 Task: Find connections with filter location Mersa Matruh with filter topic #mortgage with filter profile language German with filter current company Zolo with filter school G. Narayanamma Institute Of Technology And Science with filter industry Abrasives and Nonmetallic Minerals Manufacturing with filter service category Product Marketing with filter keywords title Truck Driver
Action: Mouse moved to (479, 61)
Screenshot: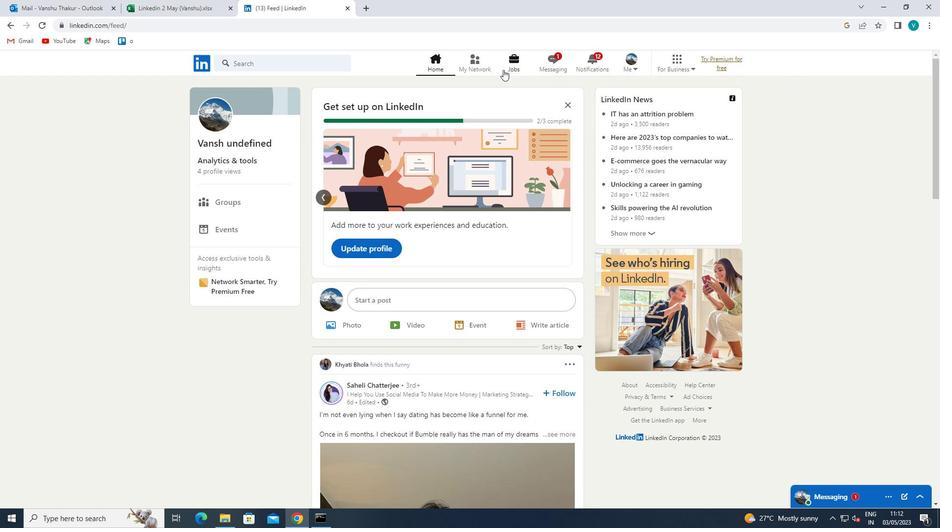 
Action: Mouse pressed left at (479, 61)
Screenshot: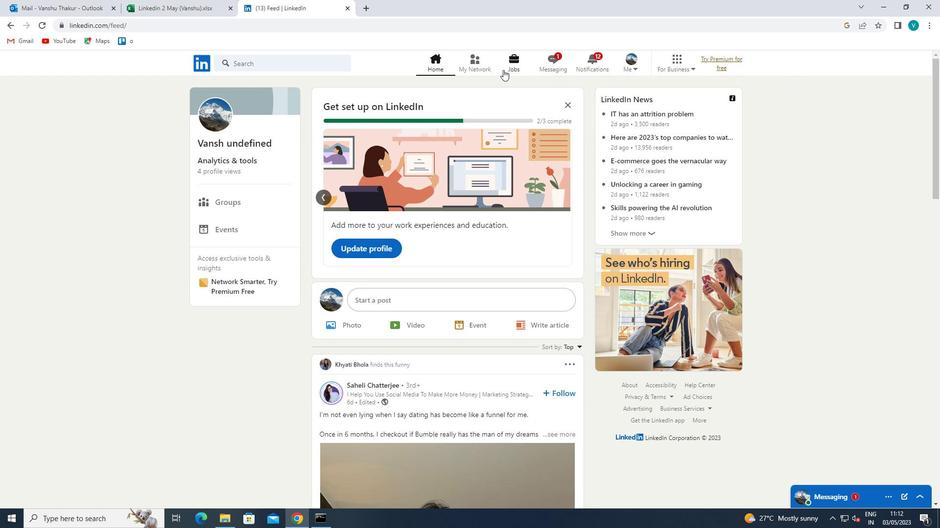 
Action: Mouse moved to (292, 118)
Screenshot: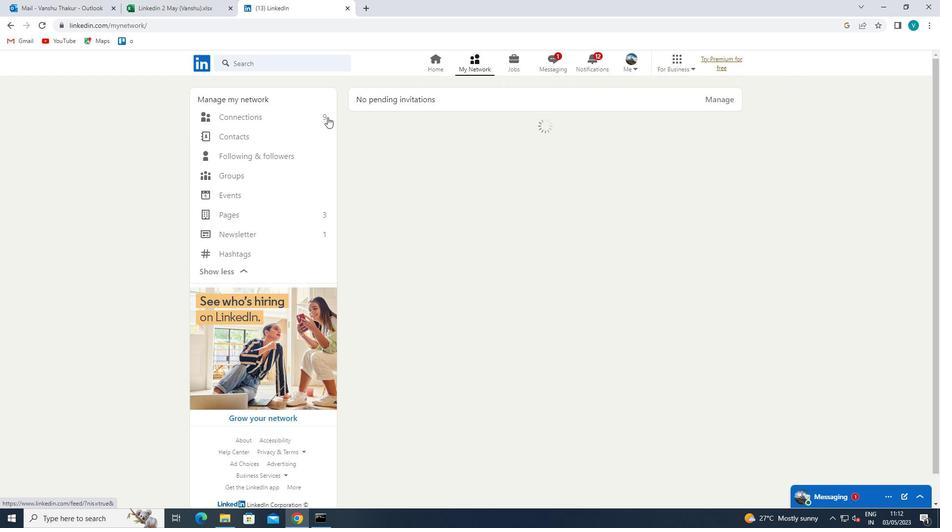 
Action: Mouse pressed left at (292, 118)
Screenshot: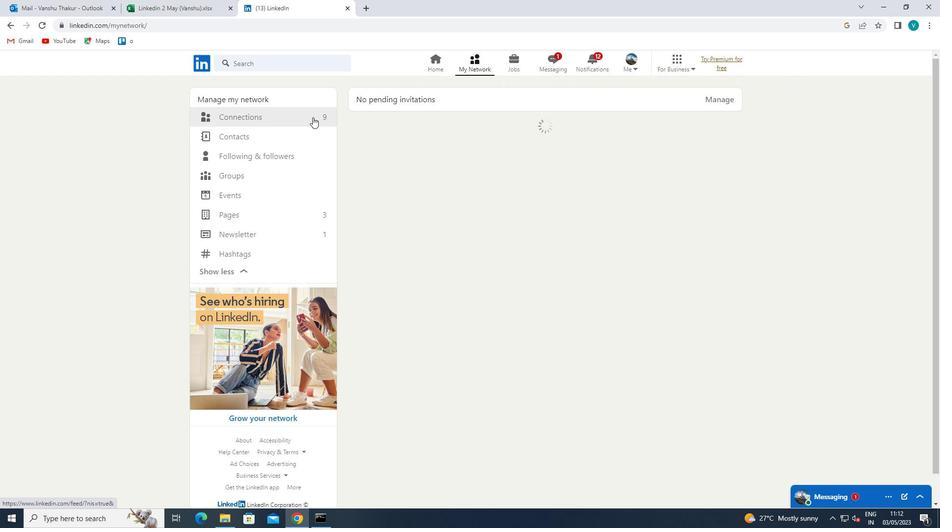 
Action: Mouse moved to (529, 119)
Screenshot: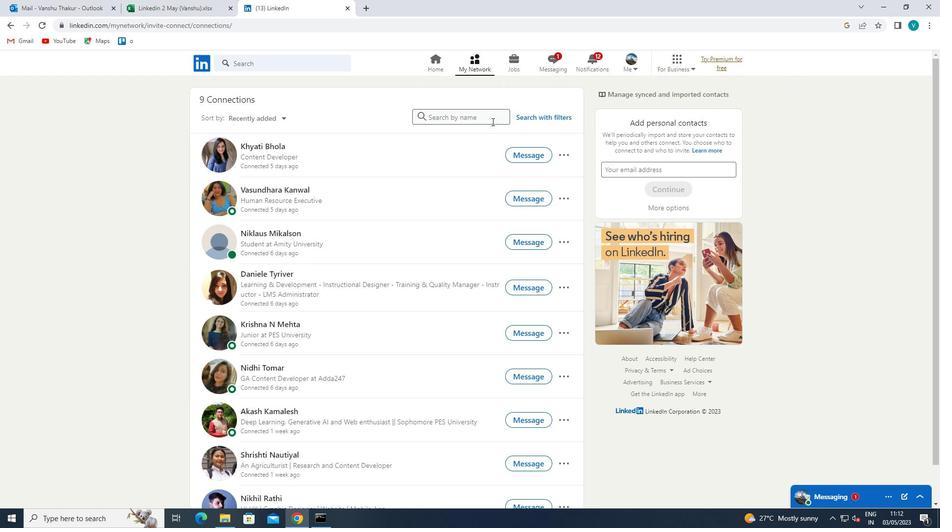 
Action: Mouse pressed left at (529, 119)
Screenshot: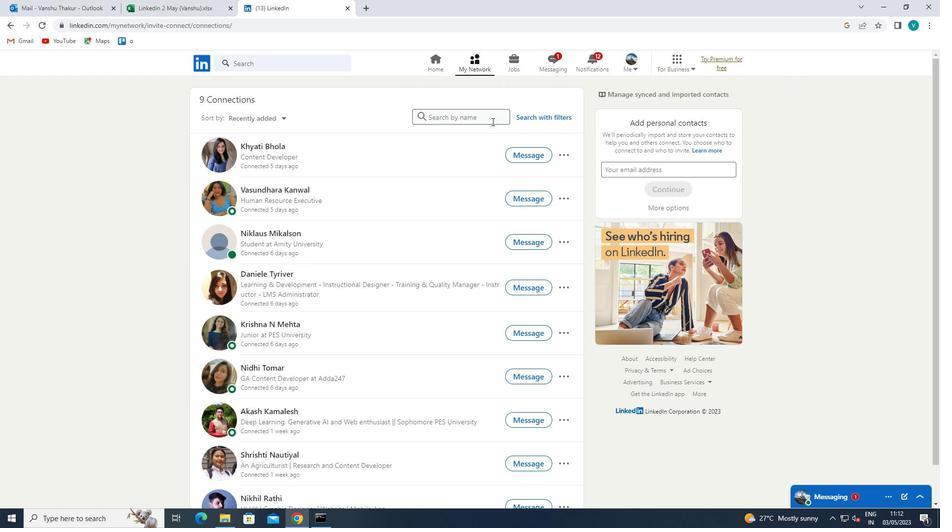 
Action: Mouse moved to (464, 92)
Screenshot: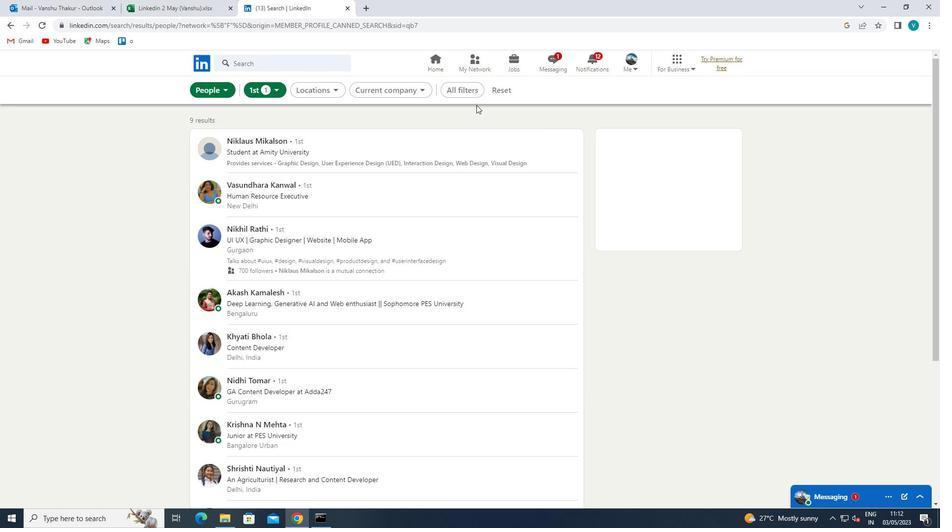 
Action: Mouse pressed left at (464, 92)
Screenshot: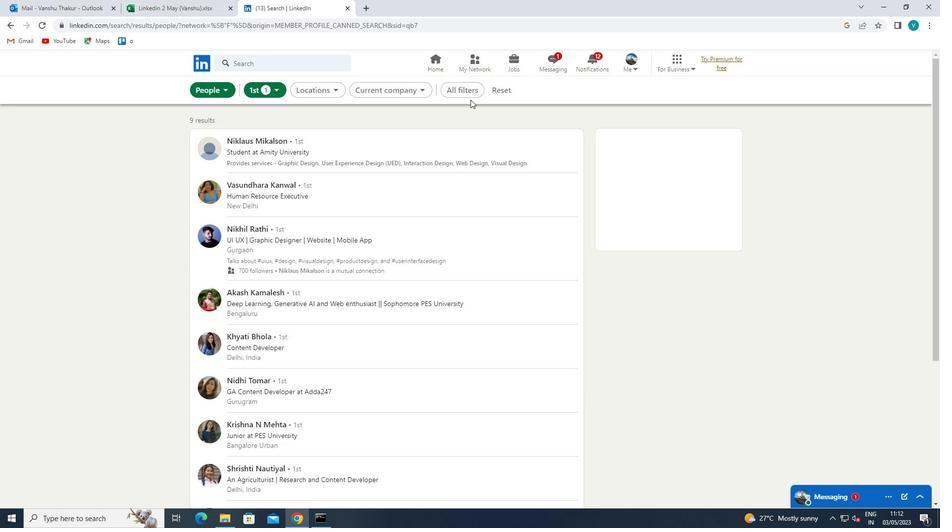 
Action: Mouse moved to (815, 262)
Screenshot: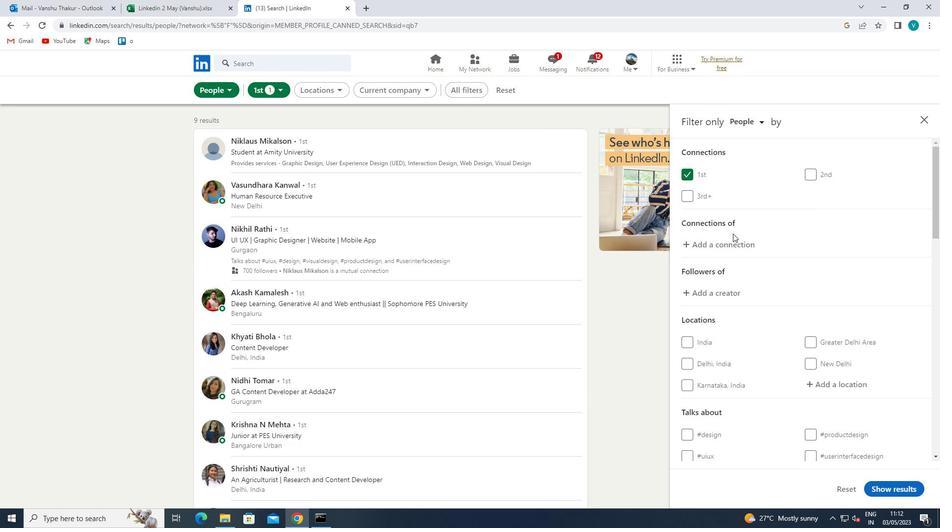 
Action: Mouse scrolled (815, 262) with delta (0, 0)
Screenshot: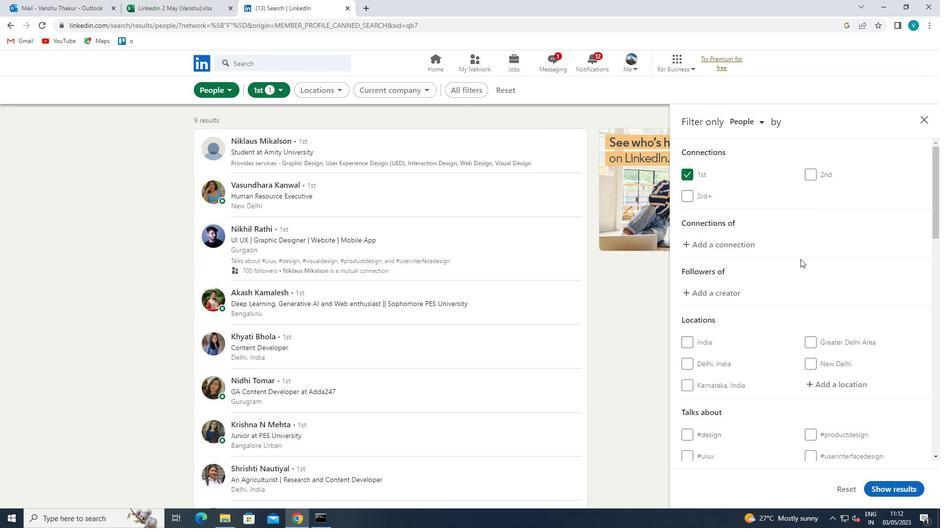 
Action: Mouse scrolled (815, 262) with delta (0, 0)
Screenshot: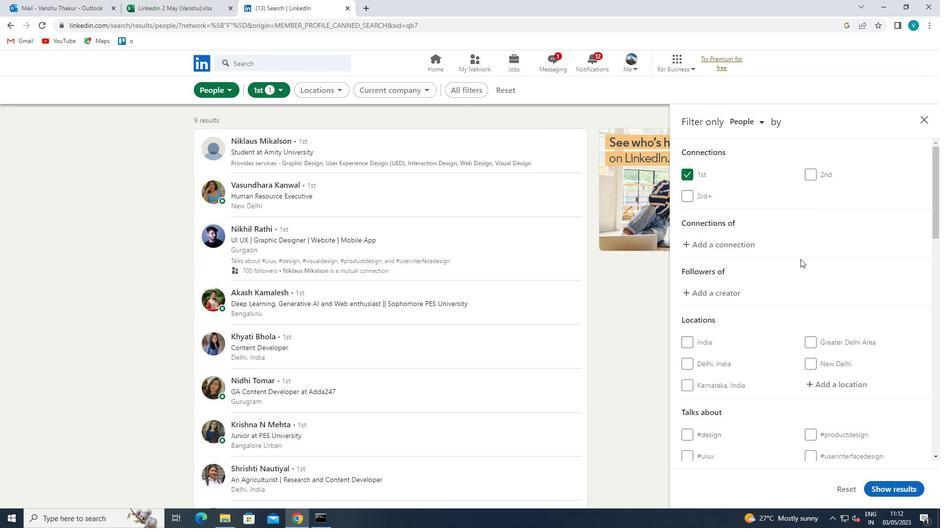 
Action: Mouse moved to (845, 290)
Screenshot: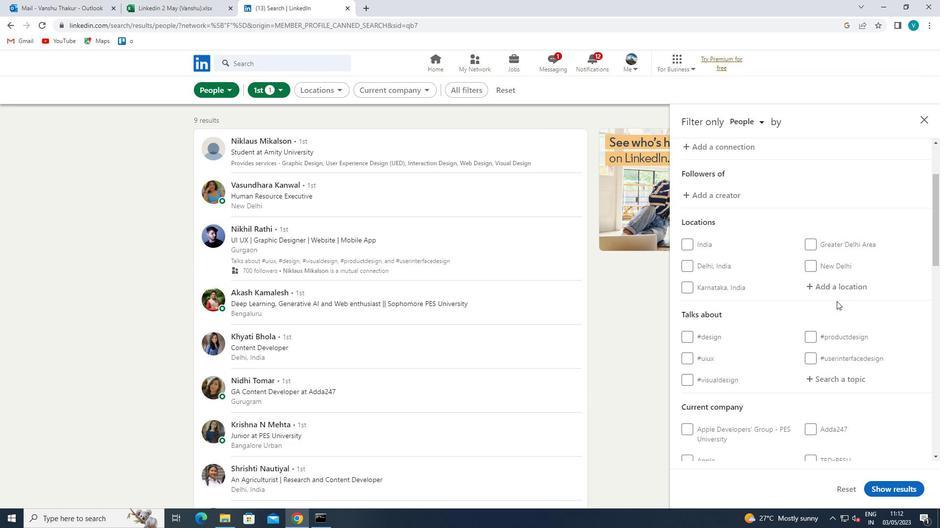 
Action: Mouse pressed left at (845, 290)
Screenshot: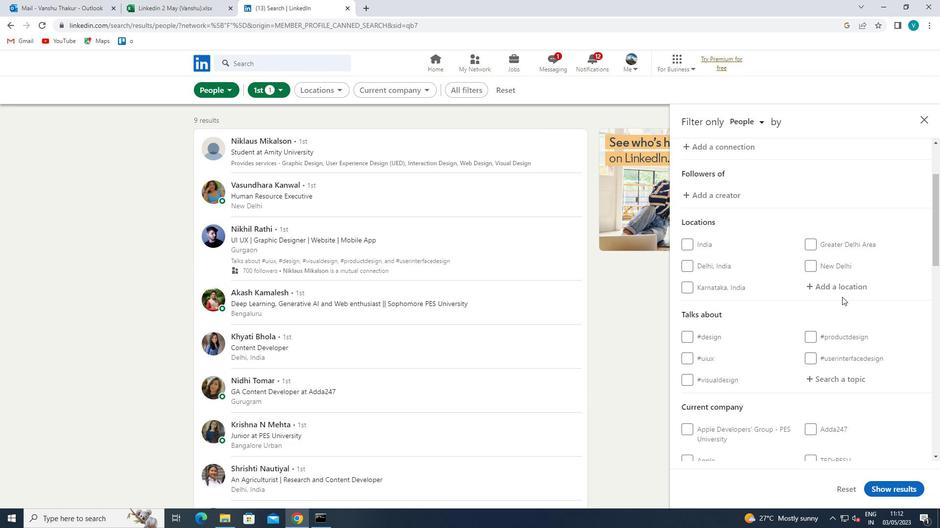 
Action: Mouse moved to (631, 170)
Screenshot: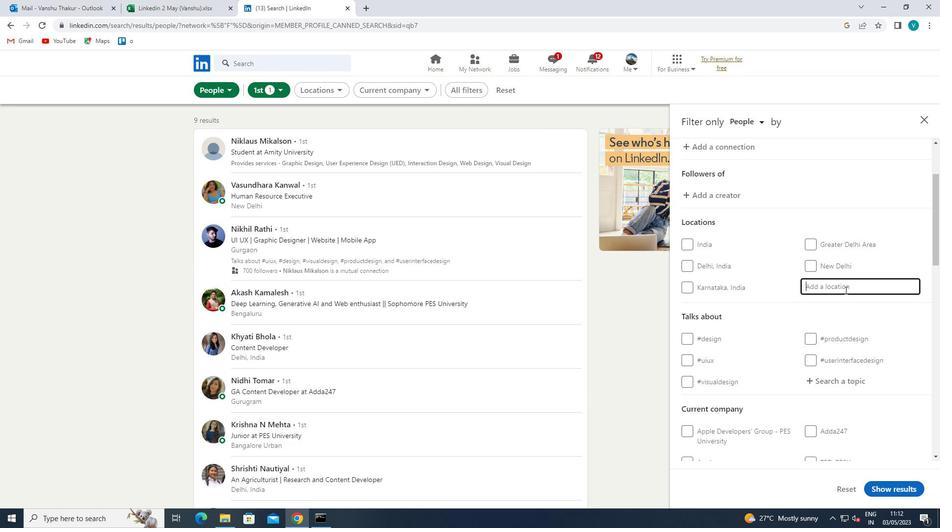 
Action: Key pressed <Key.shift>MERSA<Key.space>
Screenshot: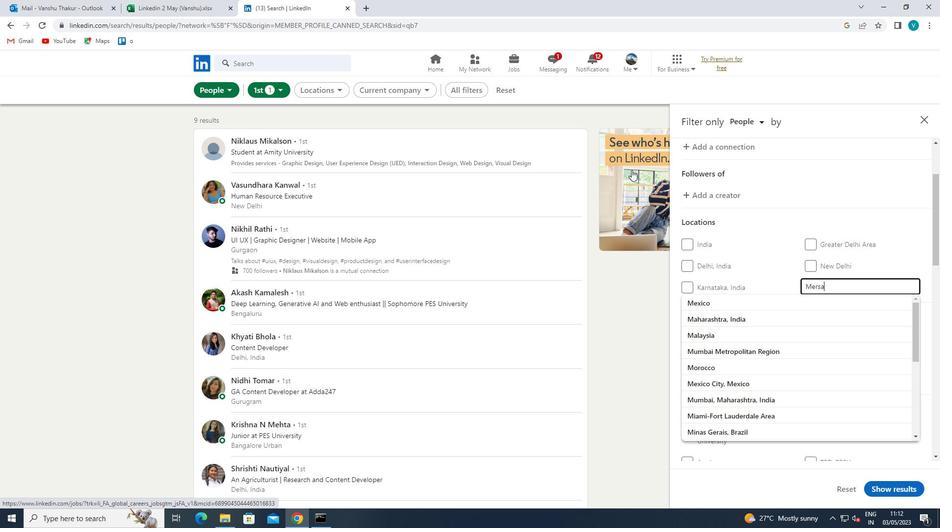 
Action: Mouse moved to (791, 300)
Screenshot: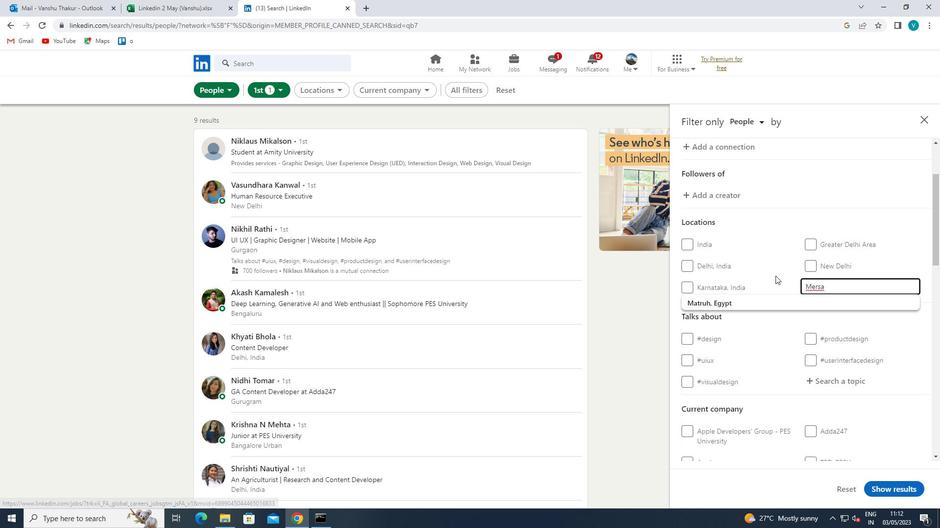 
Action: Mouse pressed left at (791, 300)
Screenshot: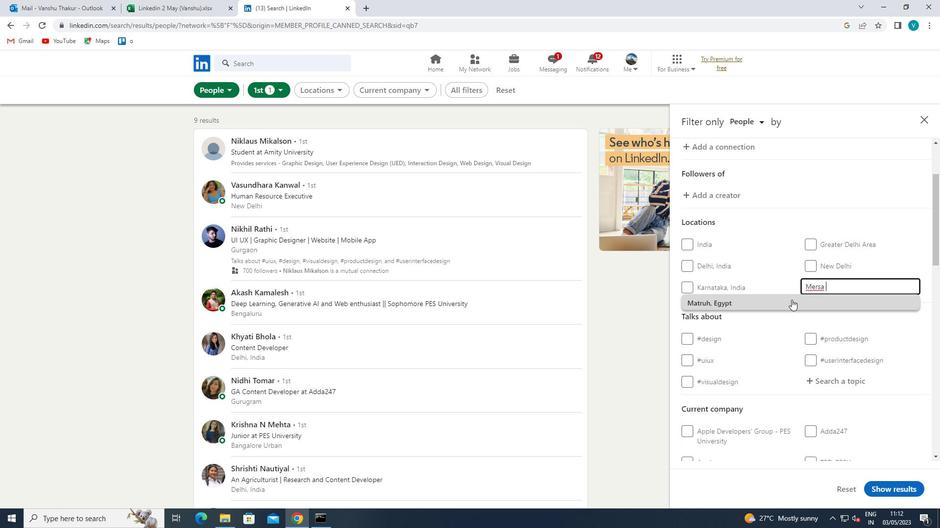 
Action: Mouse moved to (802, 301)
Screenshot: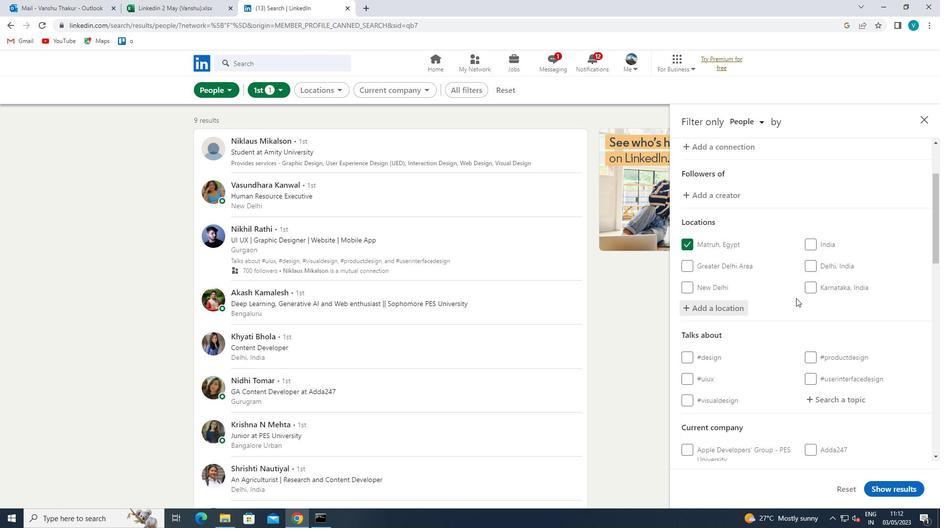 
Action: Mouse scrolled (802, 301) with delta (0, 0)
Screenshot: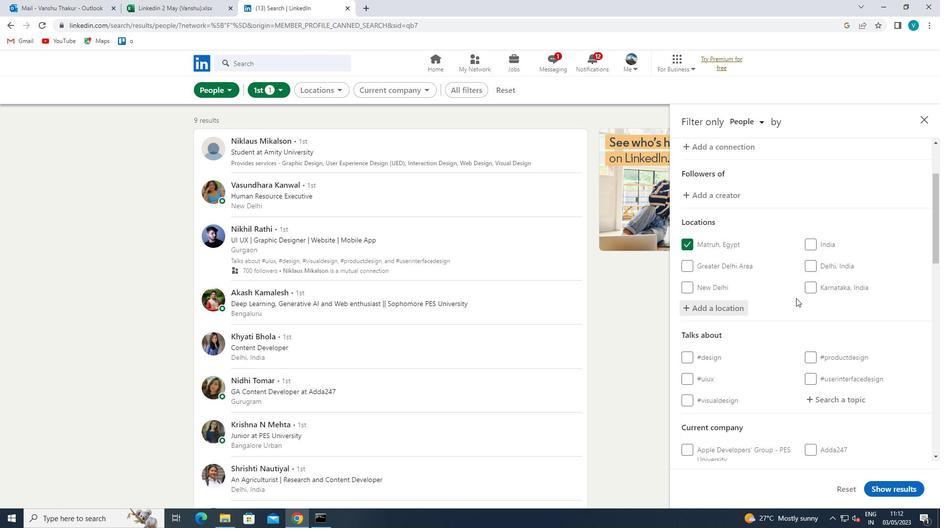
Action: Mouse moved to (811, 307)
Screenshot: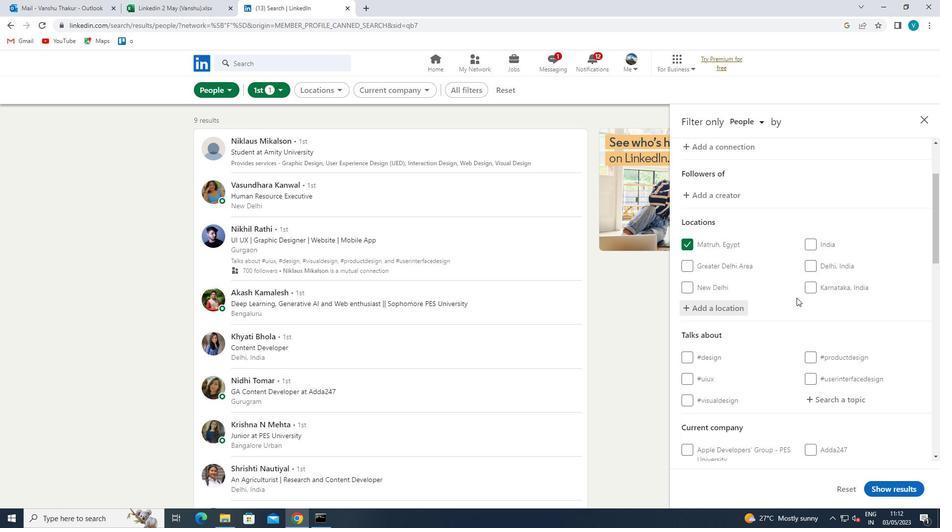 
Action: Mouse scrolled (811, 307) with delta (0, 0)
Screenshot: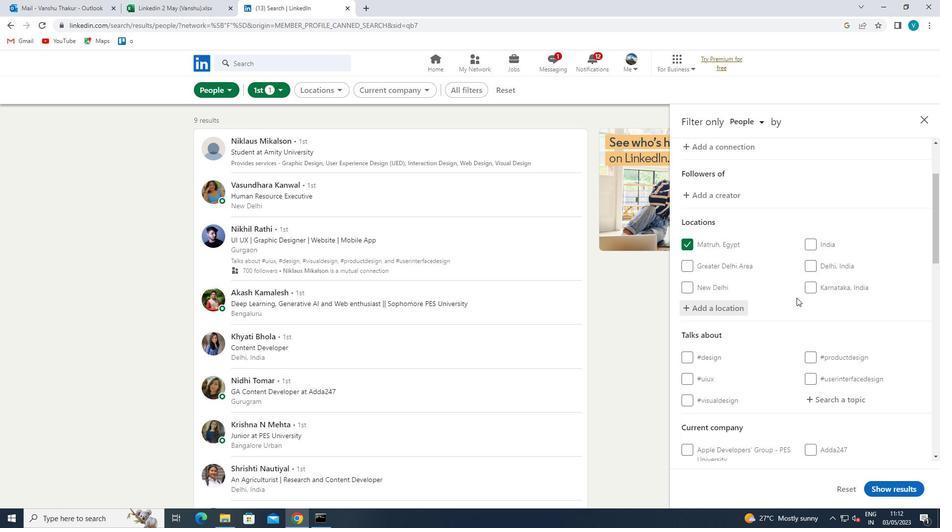 
Action: Mouse moved to (838, 306)
Screenshot: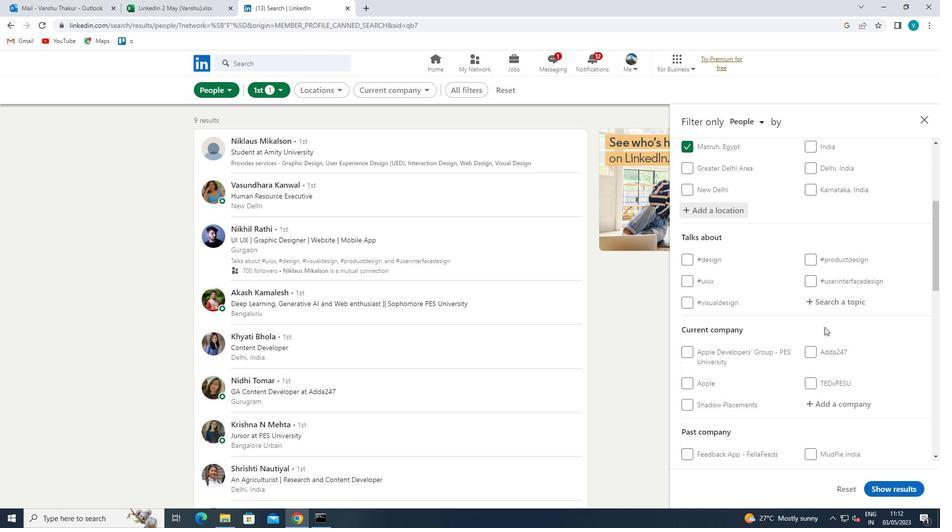 
Action: Mouse pressed left at (838, 306)
Screenshot: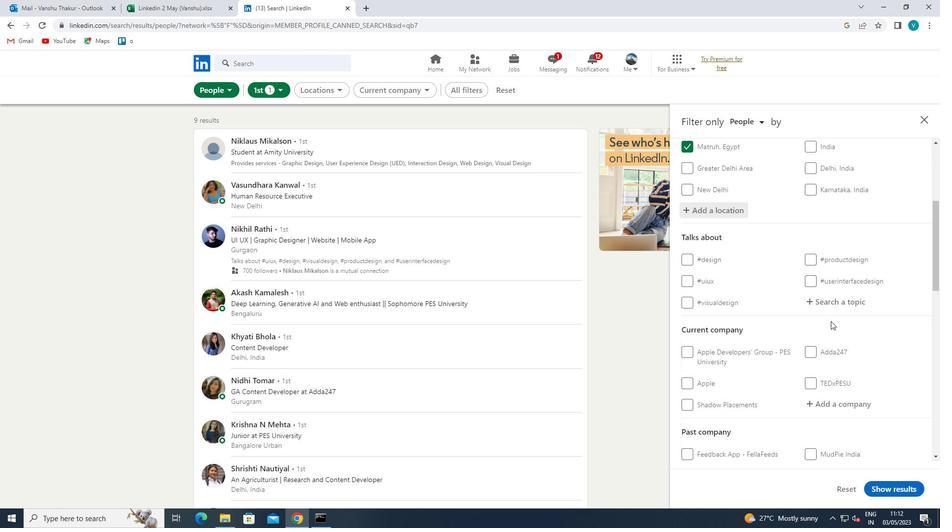 
Action: Mouse moved to (682, 217)
Screenshot: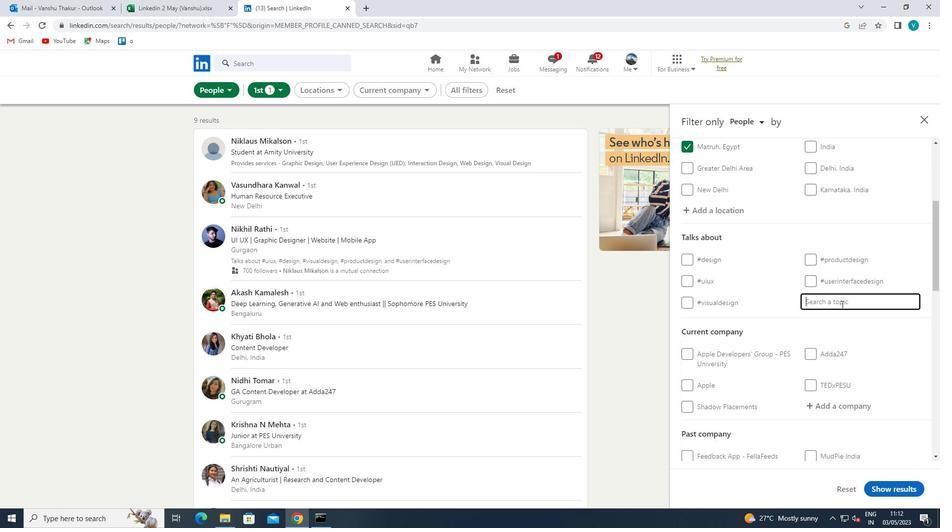 
Action: Key pressed MORTGAGE
Screenshot: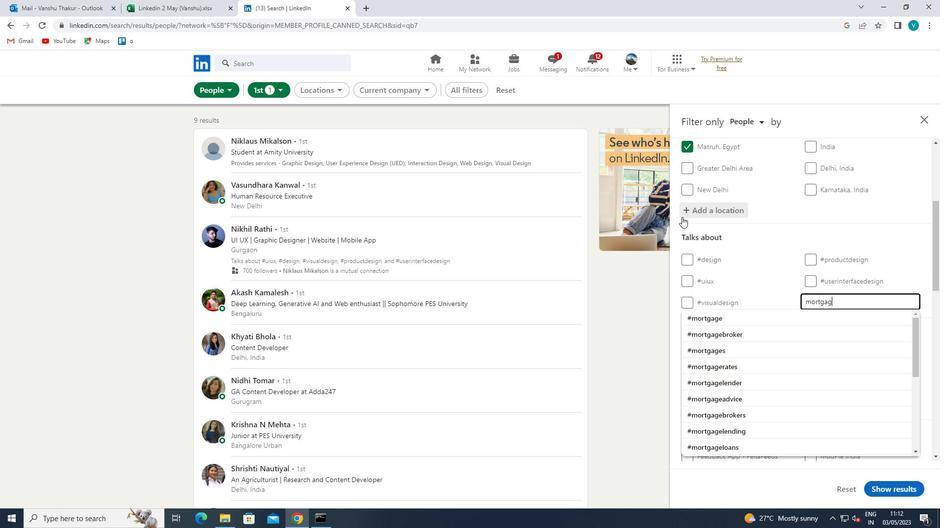 
Action: Mouse moved to (768, 318)
Screenshot: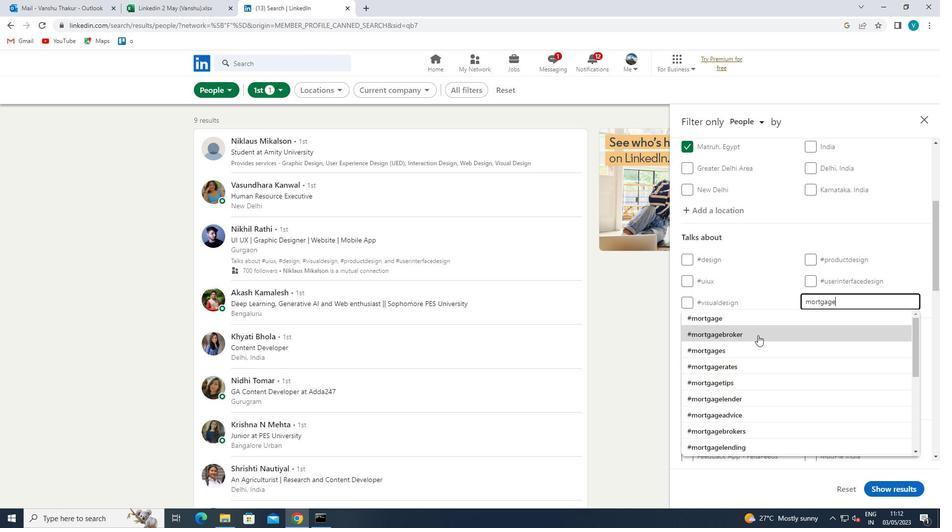 
Action: Mouse pressed left at (768, 318)
Screenshot: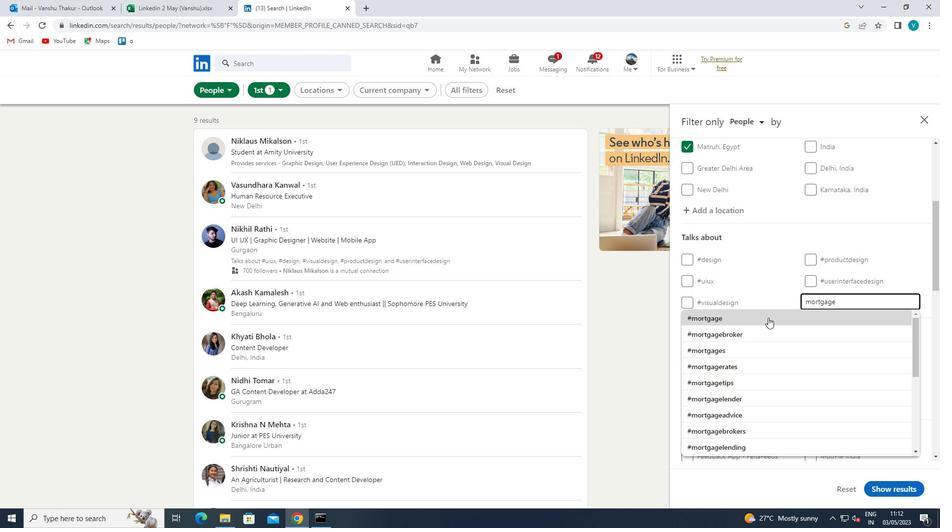 
Action: Mouse moved to (813, 331)
Screenshot: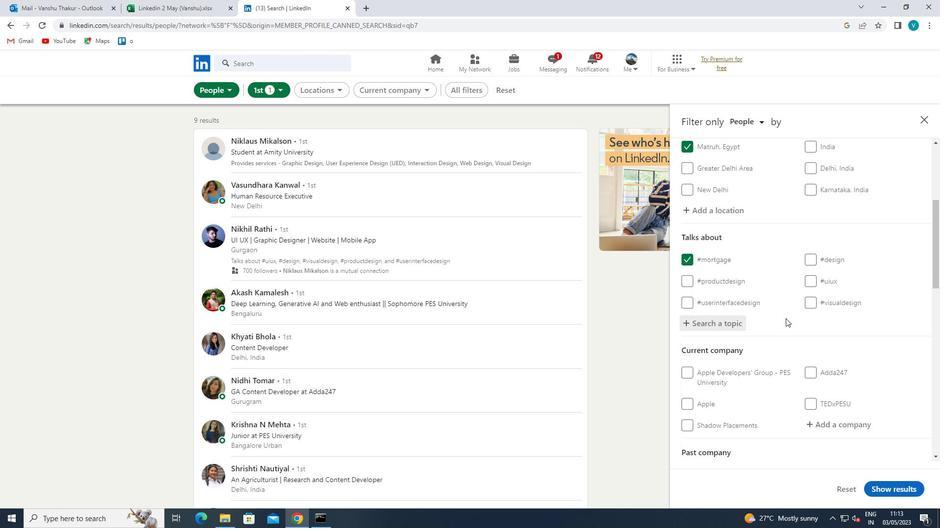 
Action: Mouse scrolled (813, 330) with delta (0, 0)
Screenshot: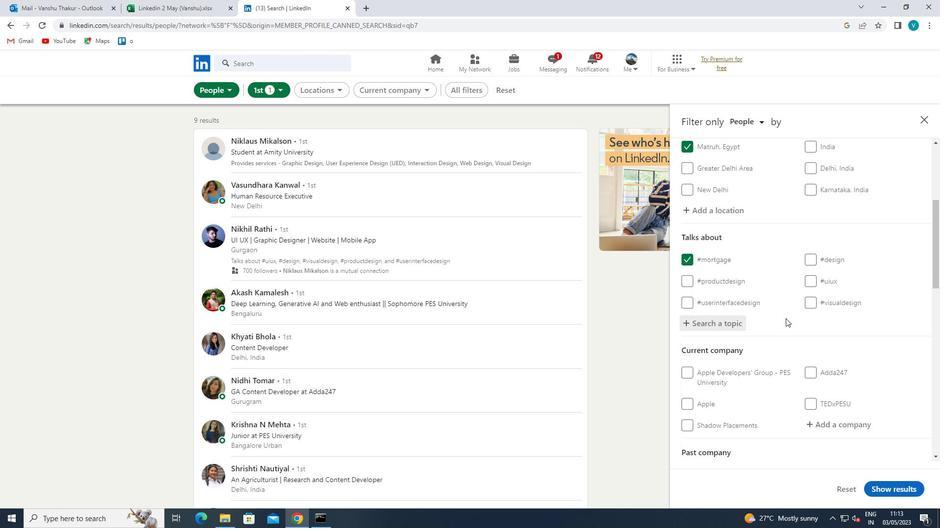 
Action: Mouse moved to (818, 332)
Screenshot: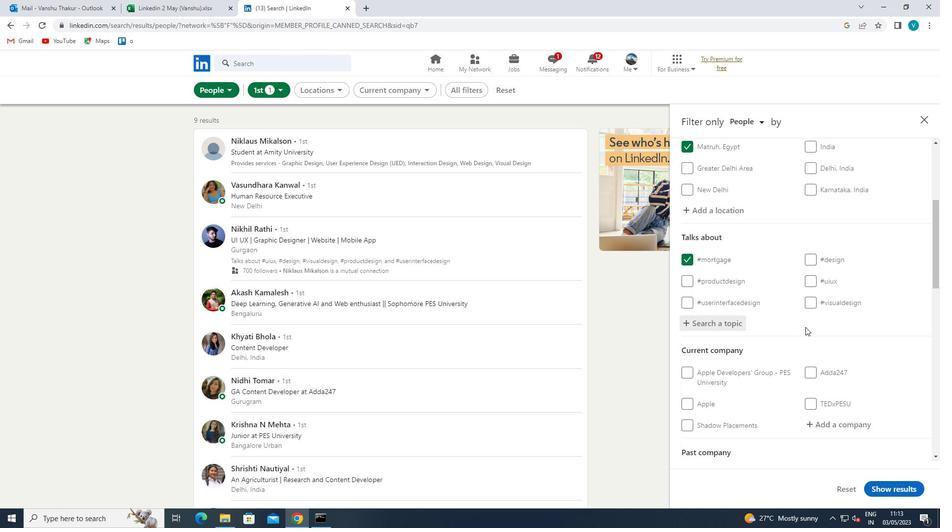
Action: Mouse scrolled (818, 331) with delta (0, 0)
Screenshot: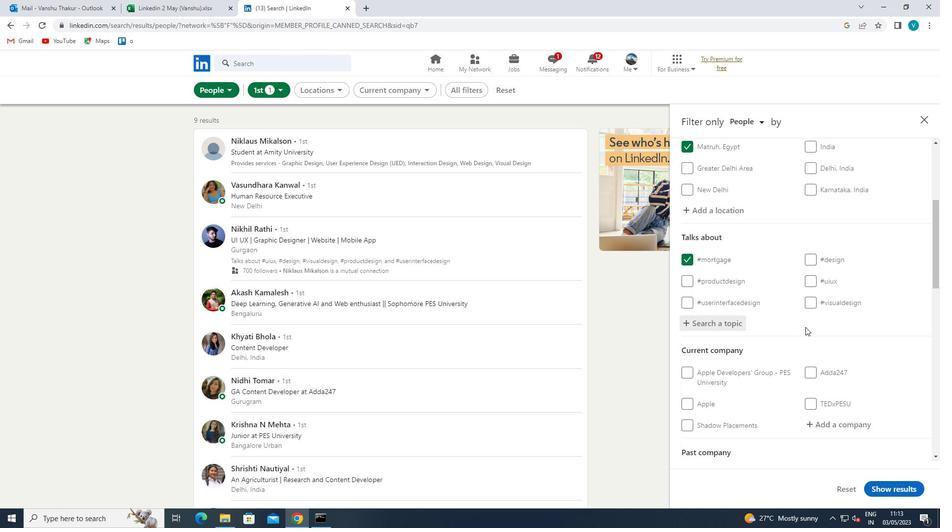 
Action: Mouse moved to (818, 332)
Screenshot: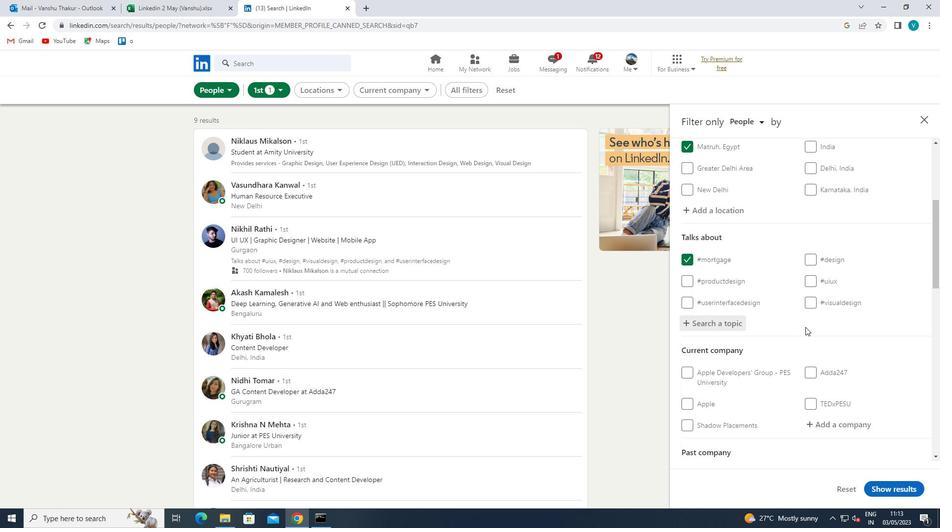
Action: Mouse scrolled (818, 331) with delta (0, 0)
Screenshot: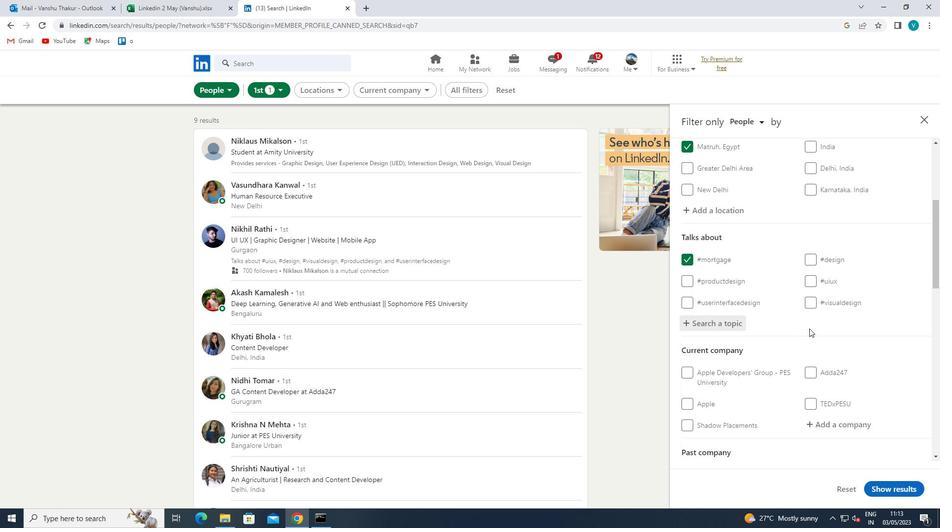 
Action: Mouse moved to (848, 280)
Screenshot: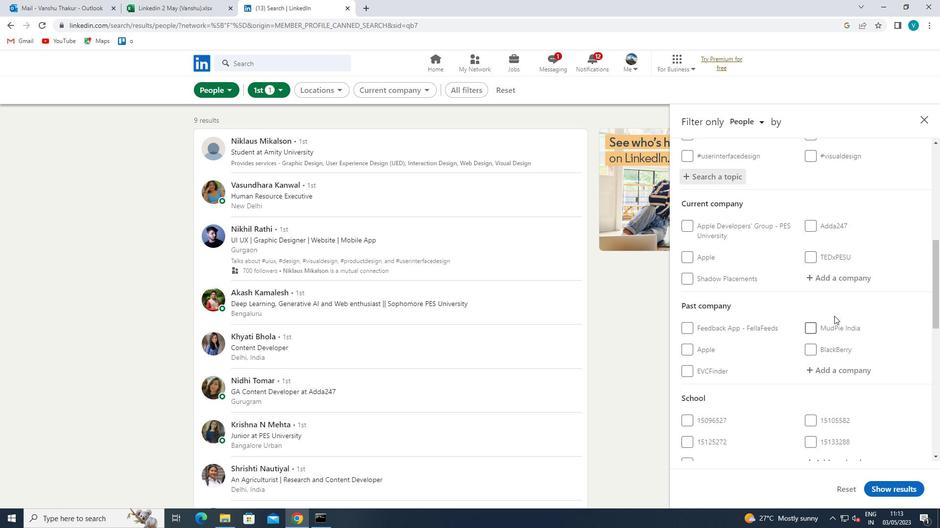 
Action: Mouse pressed left at (848, 280)
Screenshot: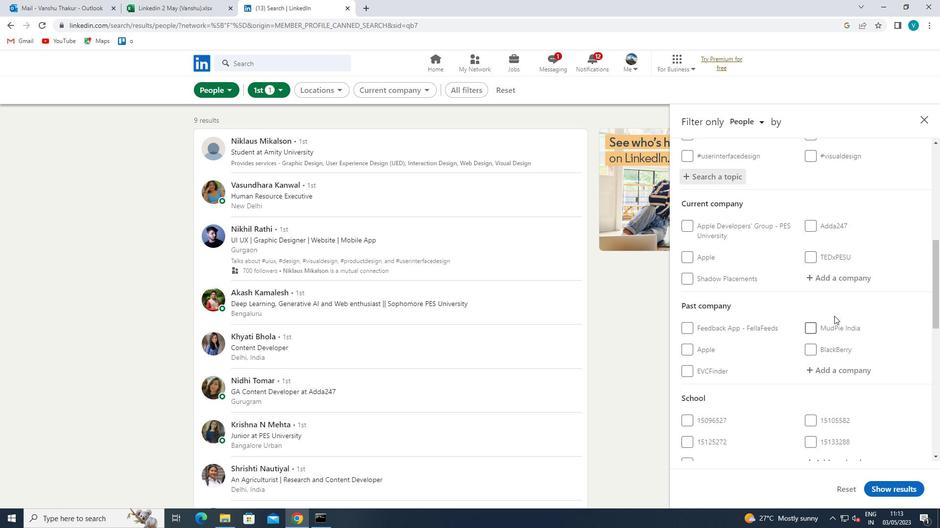 
Action: Mouse moved to (733, 222)
Screenshot: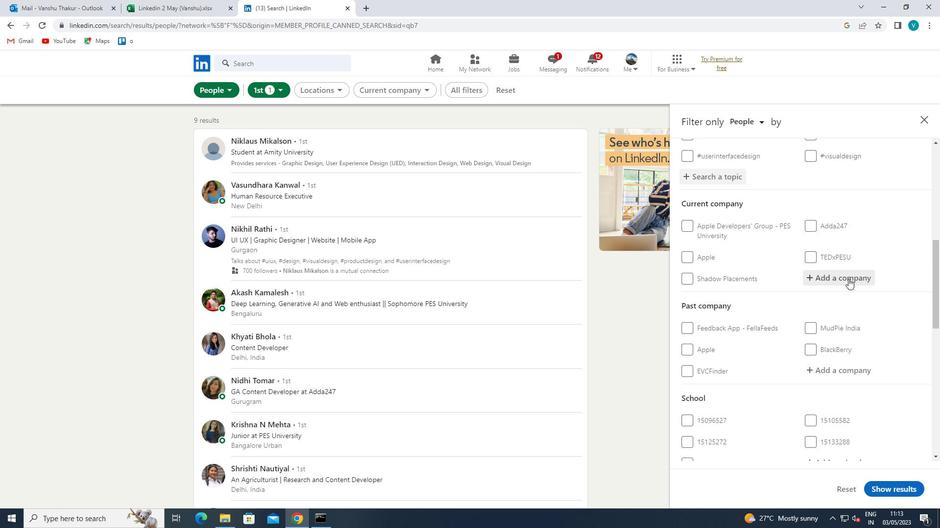 
Action: Key pressed <Key.shift>ZOLO<Key.space>
Screenshot: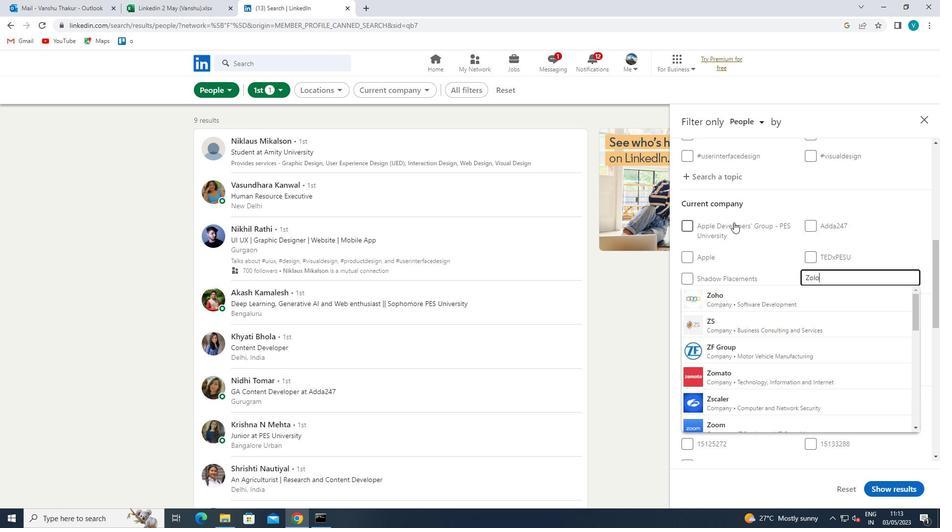
Action: Mouse moved to (757, 294)
Screenshot: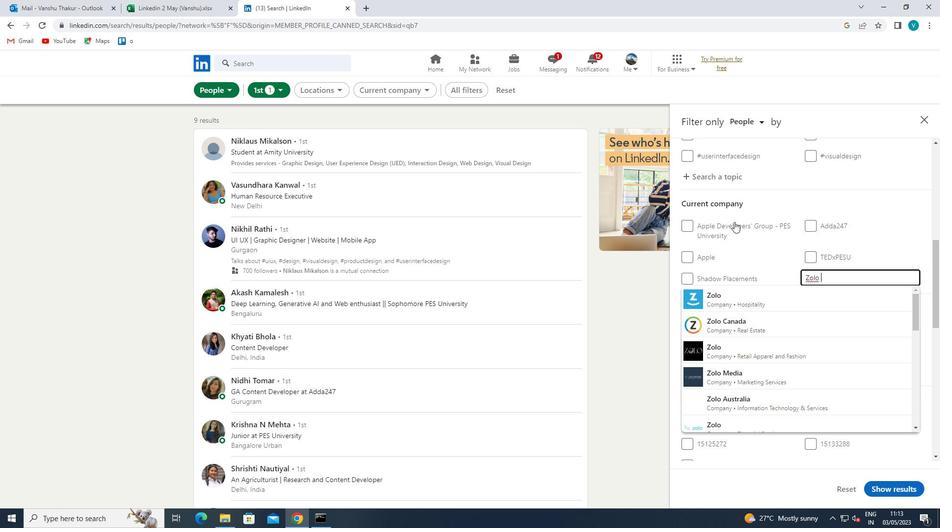 
Action: Mouse pressed left at (757, 294)
Screenshot: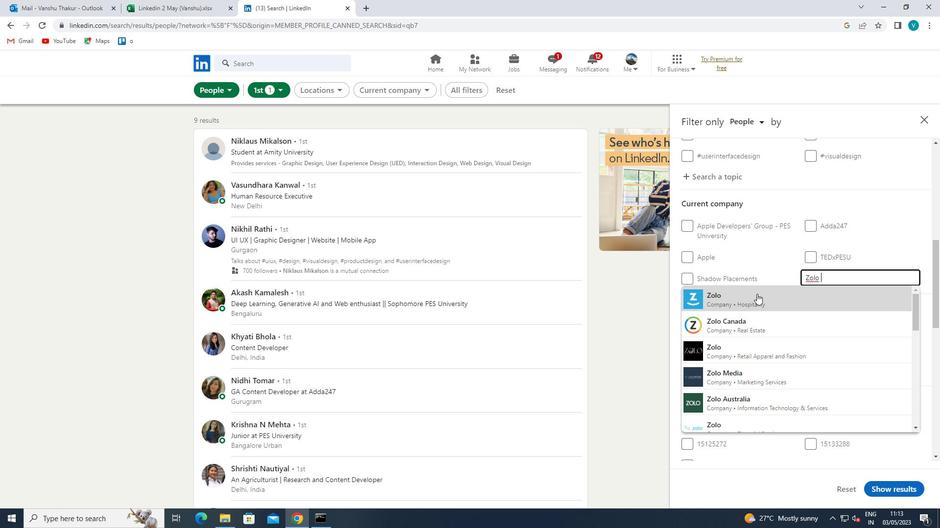 
Action: Mouse scrolled (757, 293) with delta (0, 0)
Screenshot: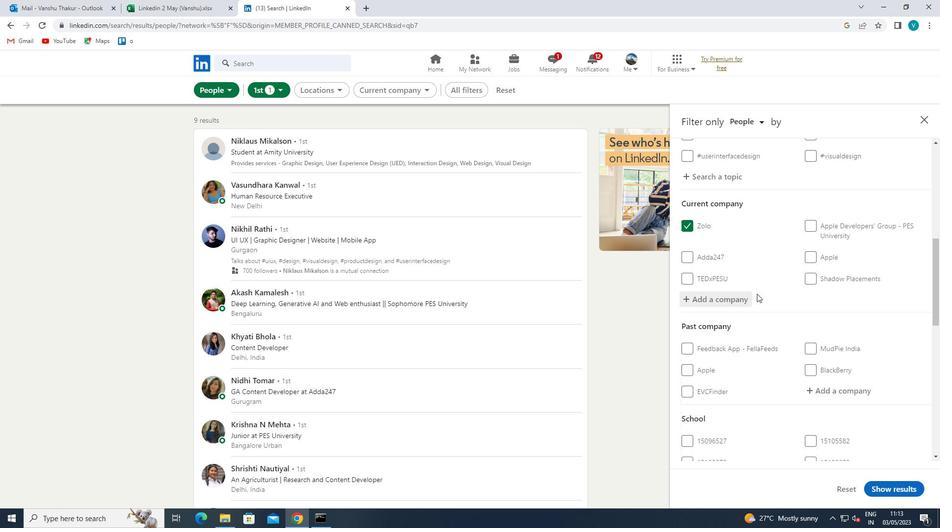 
Action: Mouse scrolled (757, 293) with delta (0, 0)
Screenshot: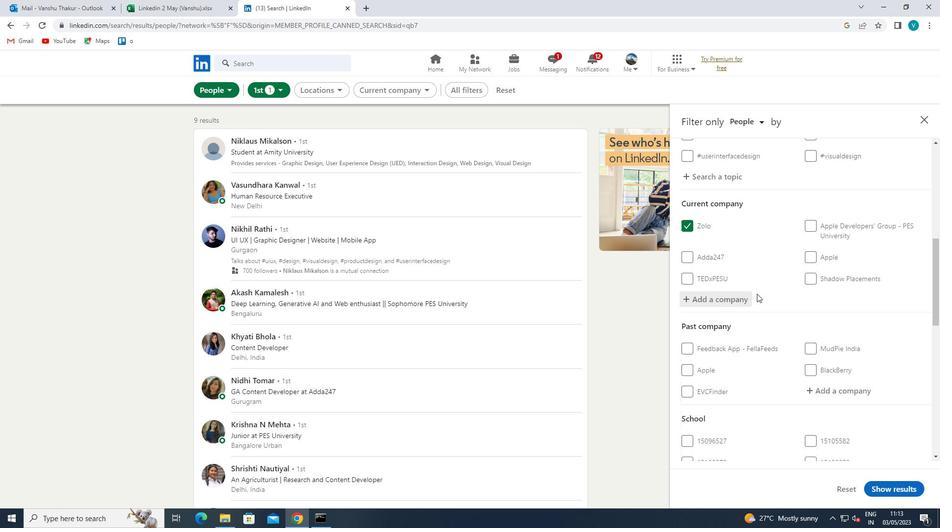 
Action: Mouse scrolled (757, 293) with delta (0, 0)
Screenshot: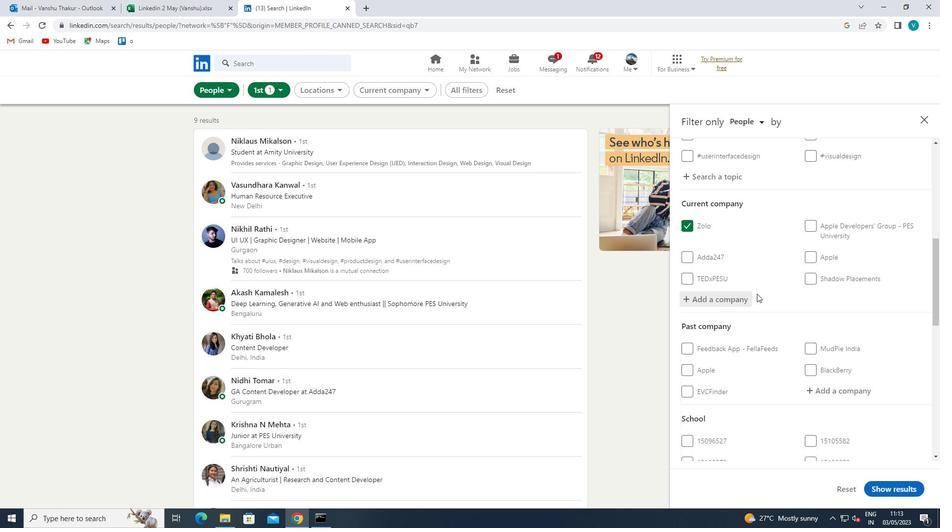 
Action: Mouse scrolled (757, 293) with delta (0, 0)
Screenshot: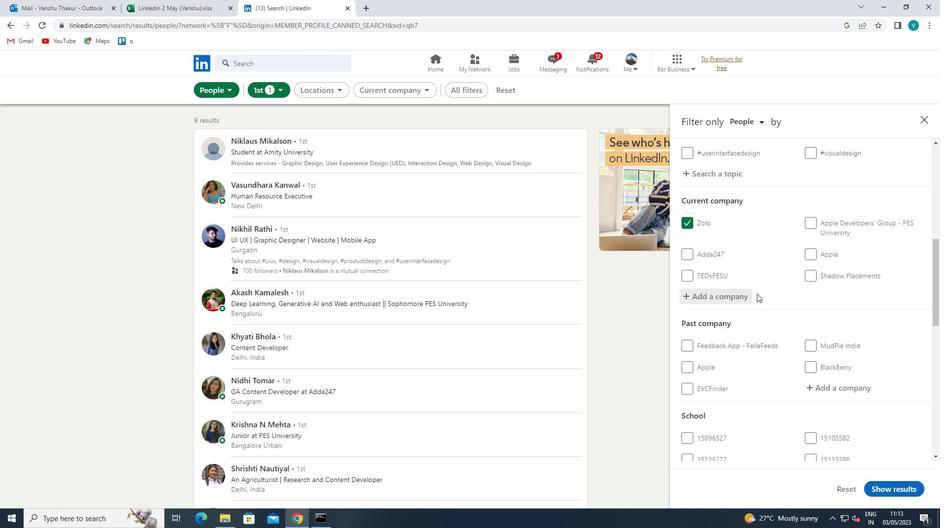 
Action: Mouse moved to (838, 291)
Screenshot: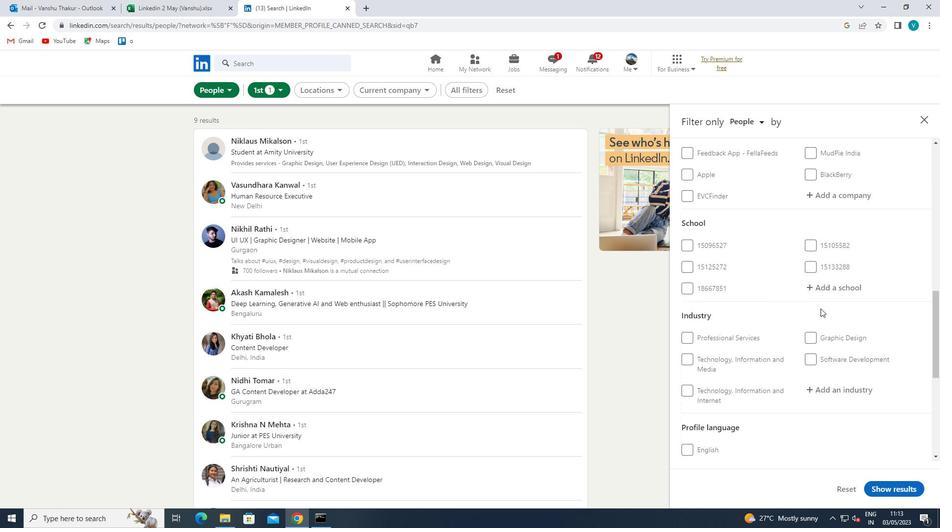
Action: Mouse pressed left at (838, 291)
Screenshot: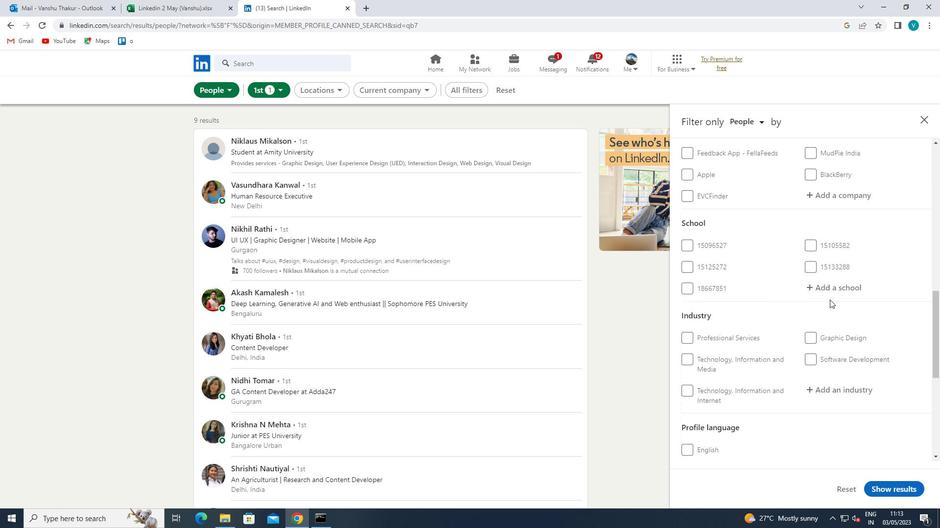 
Action: Mouse moved to (790, 312)
Screenshot: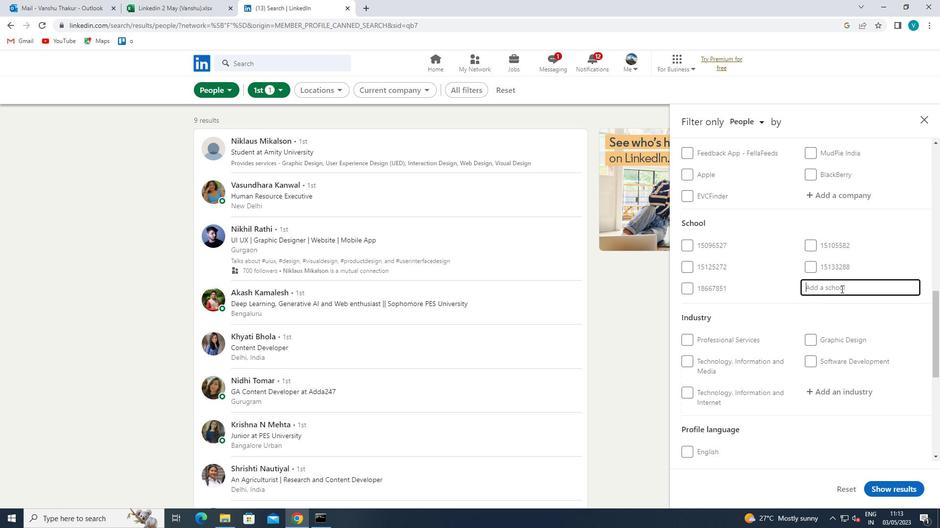 
Action: Key pressed <Key.shift>G.<Key.space><Key.shift>NARYANAMMA<Key.space>
Screenshot: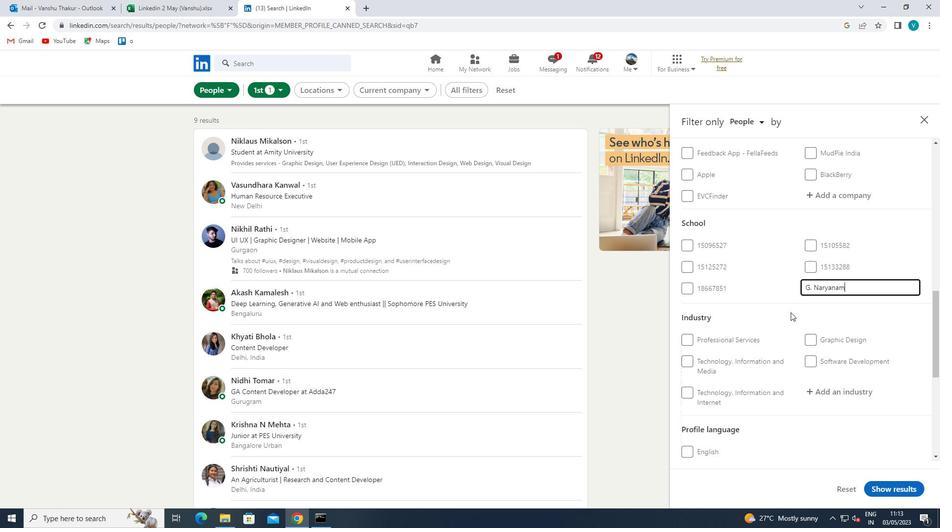 
Action: Mouse moved to (789, 313)
Screenshot: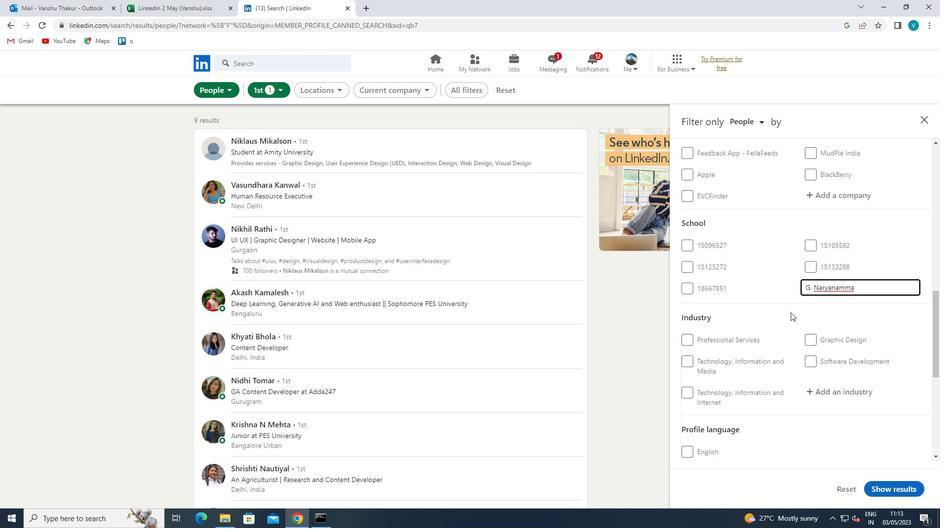 
Action: Key pressed <Key.shift>INSTITUTE<Key.space><Key.shift>OF<Key.space><Key.shift>TECHNOLOGY<Key.space><Key.shift>AND<Key.space><Key.shift>SCIEB<Key.backspace>NCE<Key.space>
Screenshot: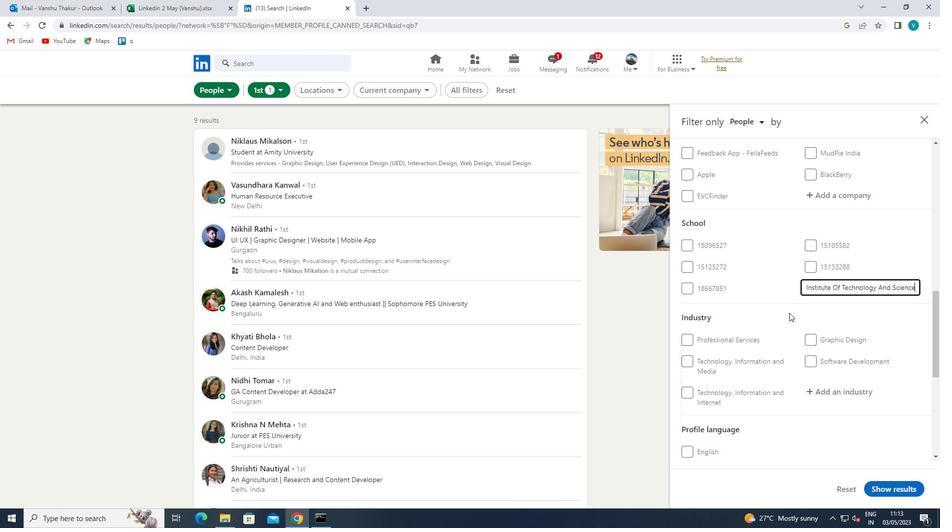 
Action: Mouse pressed left at (789, 313)
Screenshot: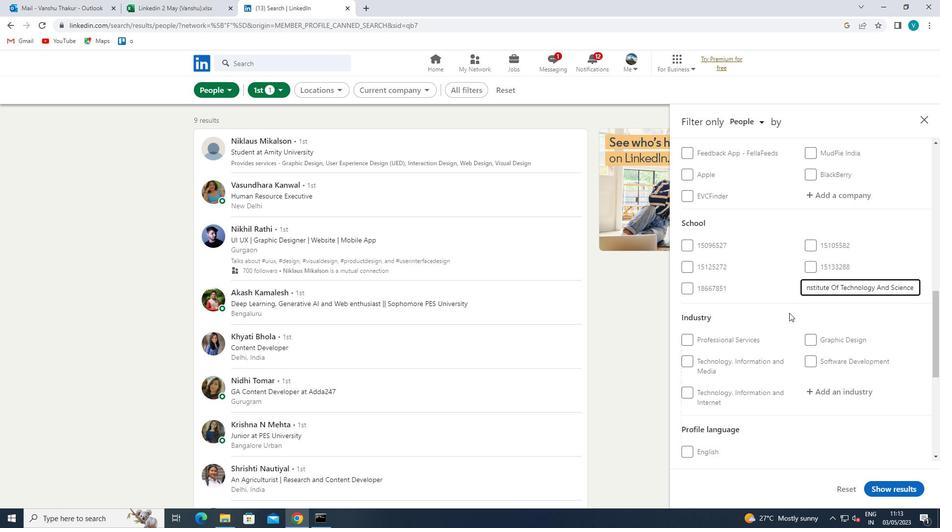 
Action: Mouse moved to (782, 290)
Screenshot: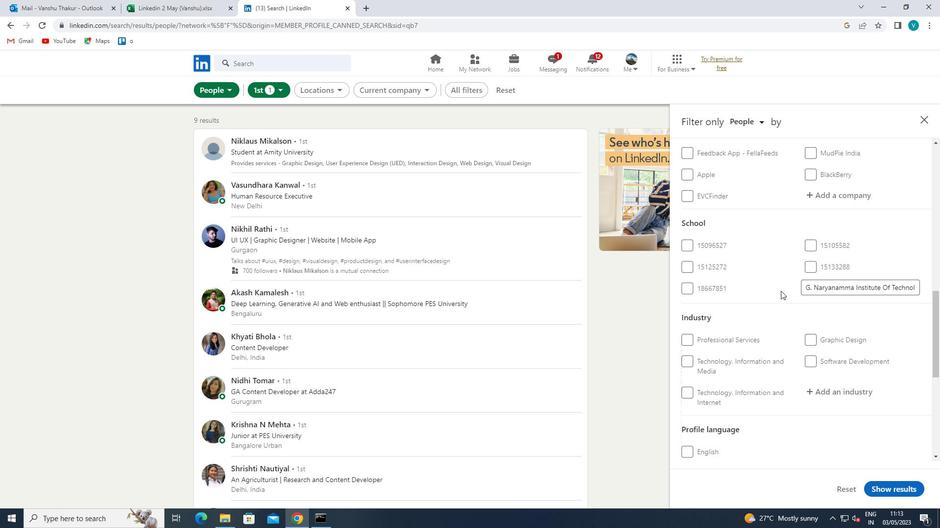 
Action: Mouse scrolled (782, 289) with delta (0, 0)
Screenshot: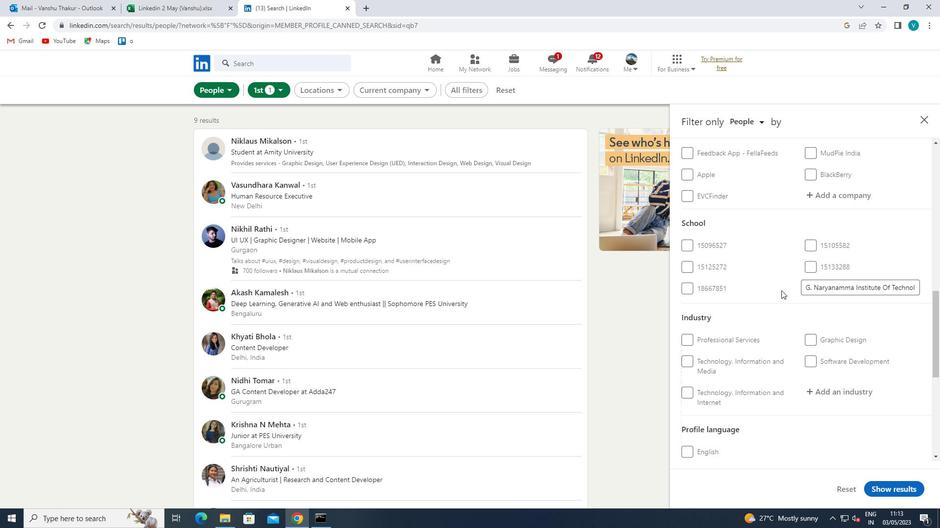 
Action: Mouse scrolled (782, 289) with delta (0, 0)
Screenshot: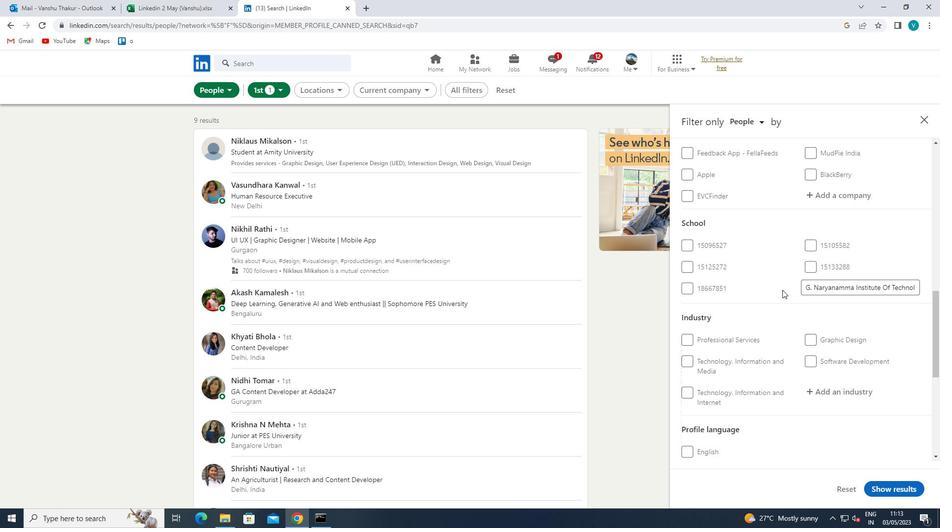 
Action: Mouse scrolled (782, 289) with delta (0, 0)
Screenshot: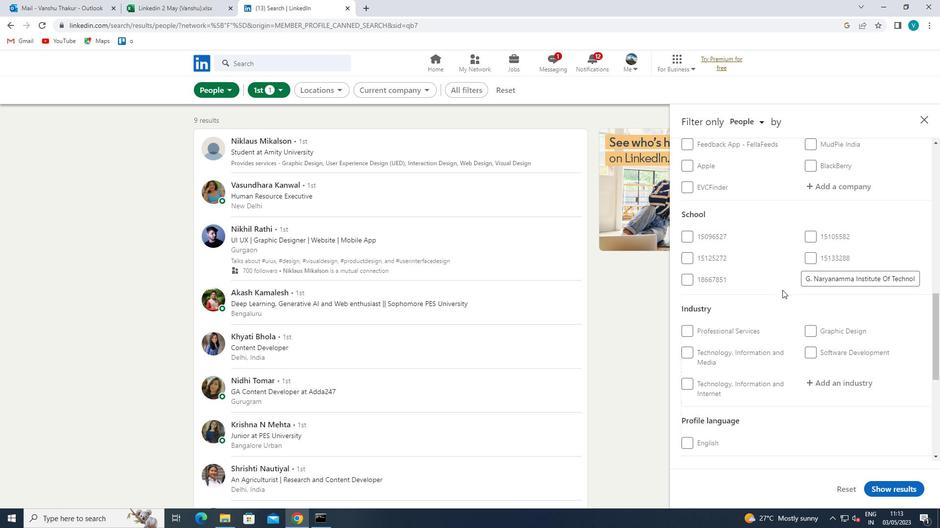 
Action: Mouse moved to (831, 265)
Screenshot: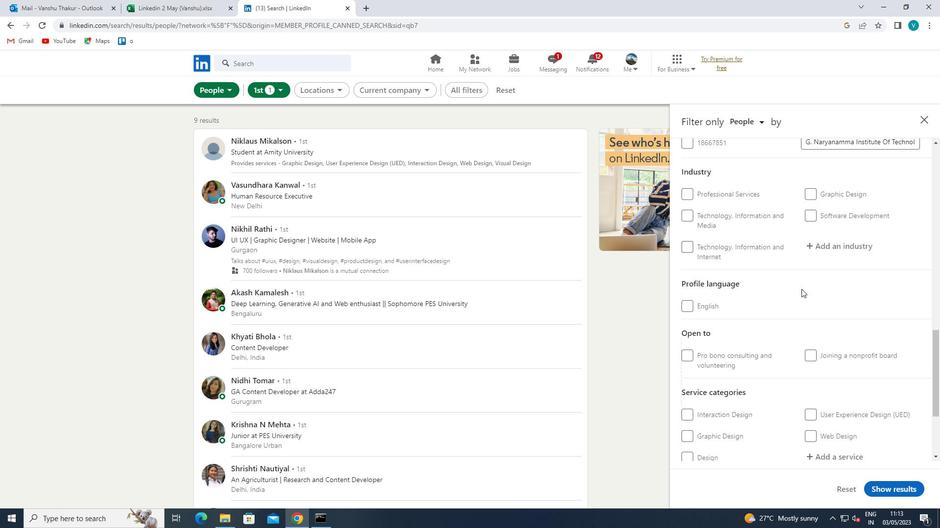 
Action: Mouse pressed left at (831, 265)
Screenshot: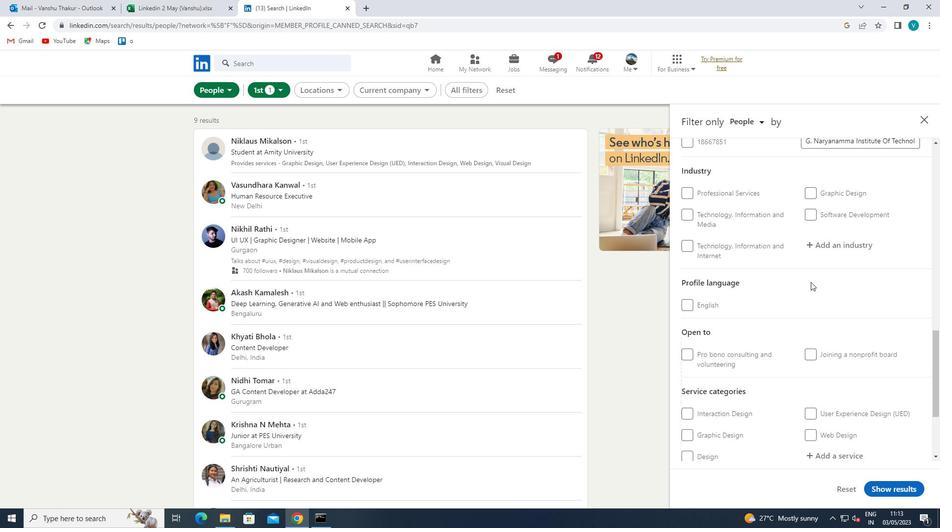 
Action: Mouse moved to (839, 253)
Screenshot: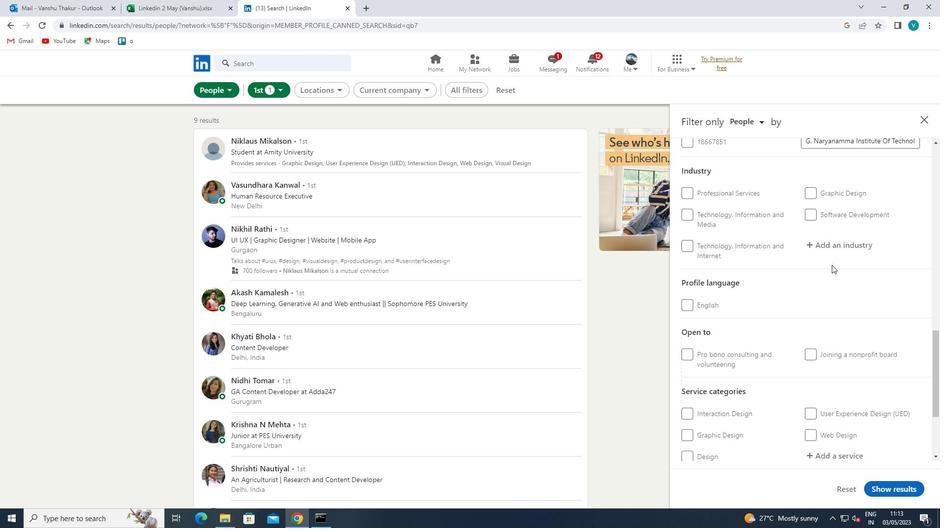 
Action: Mouse pressed left at (839, 253)
Screenshot: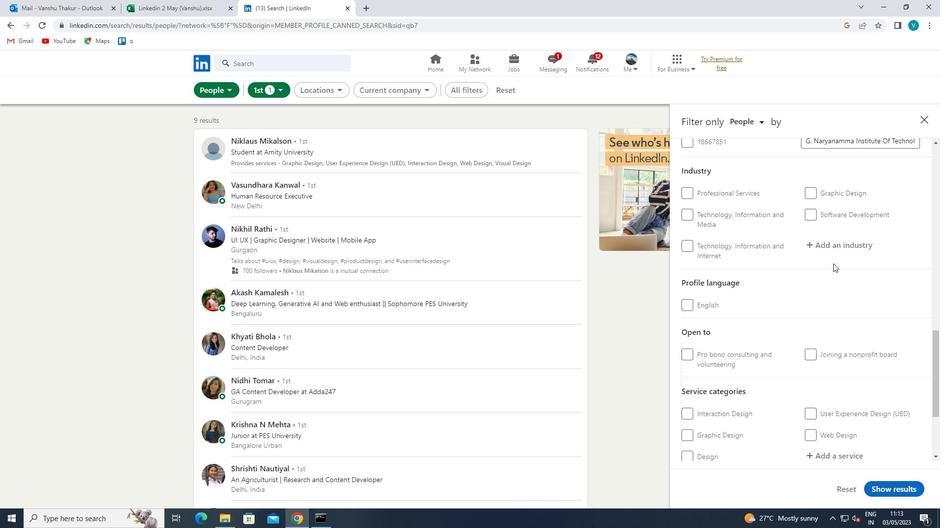 
Action: Mouse moved to (844, 249)
Screenshot: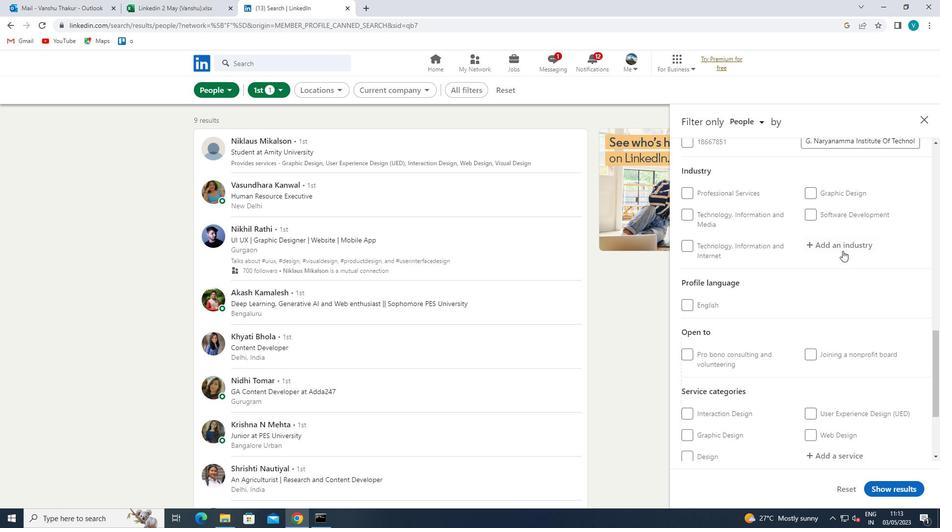 
Action: Mouse pressed left at (844, 249)
Screenshot: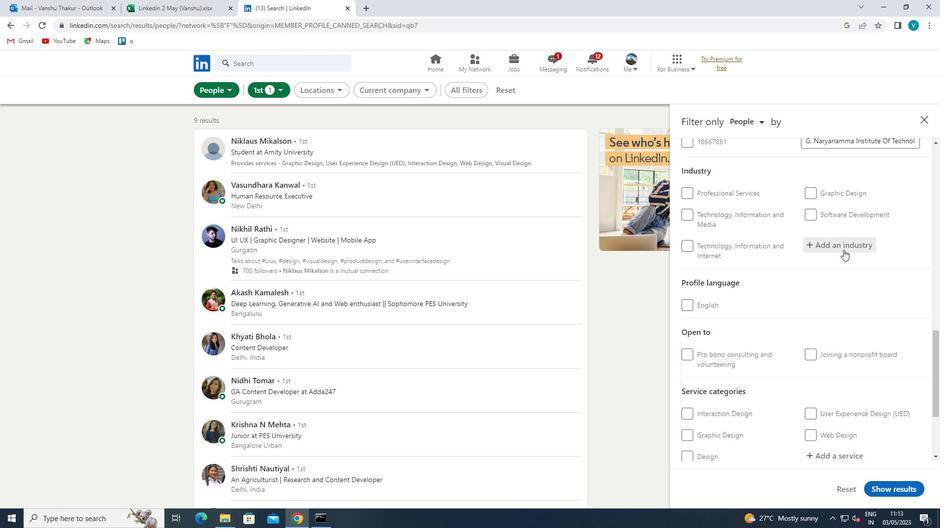 
Action: Key pressed <Key.shift>AV<Key.backspace>B
Screenshot: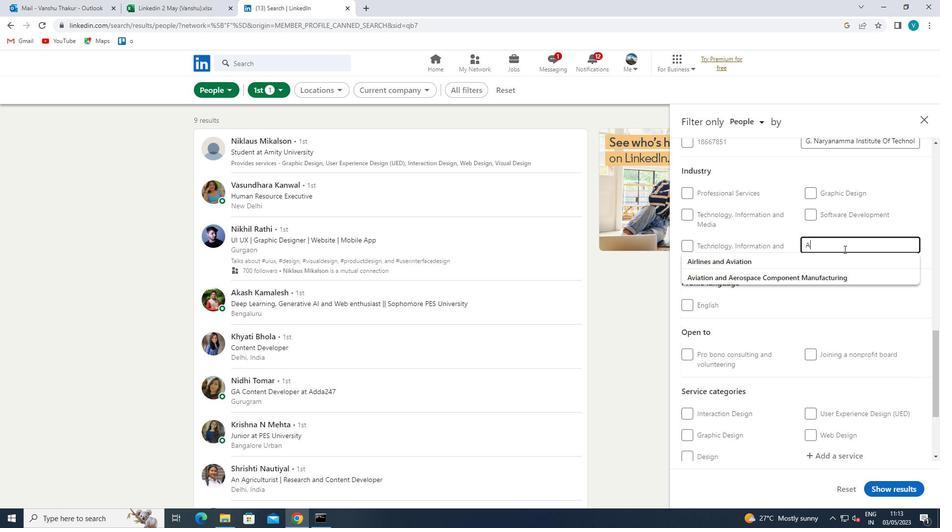 
Action: Mouse moved to (835, 260)
Screenshot: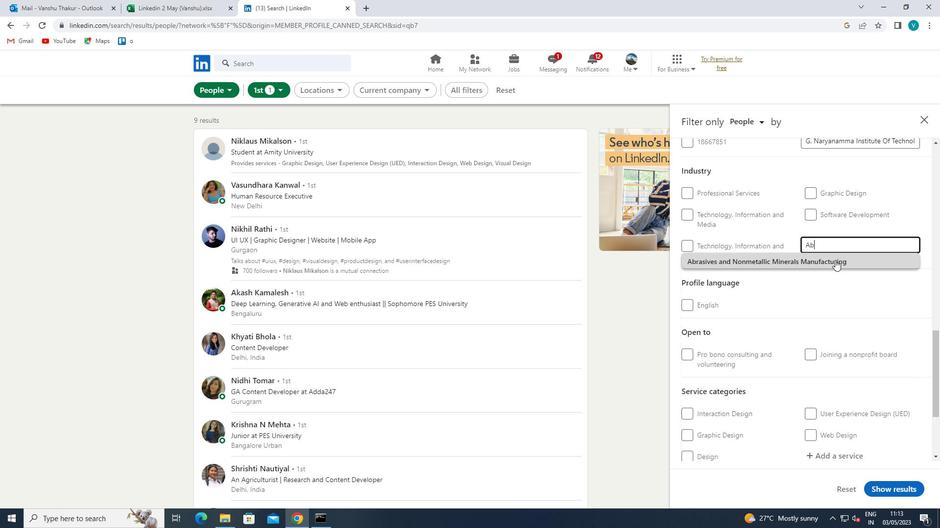 
Action: Mouse pressed left at (835, 260)
Screenshot: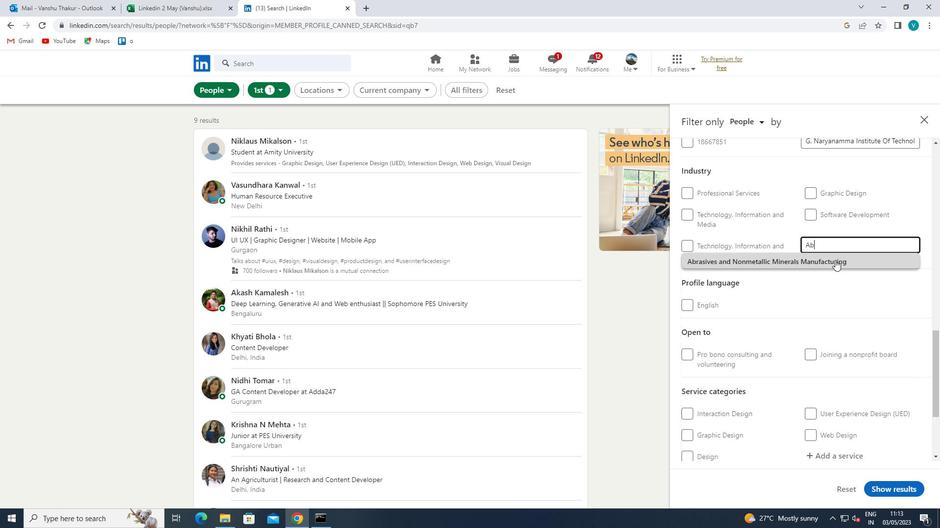 
Action: Mouse moved to (836, 260)
Screenshot: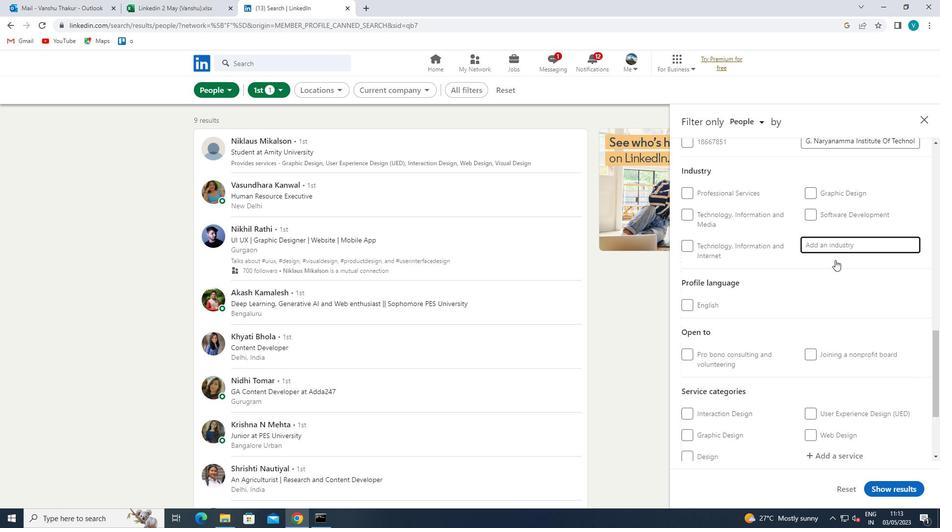 
Action: Mouse scrolled (836, 260) with delta (0, 0)
Screenshot: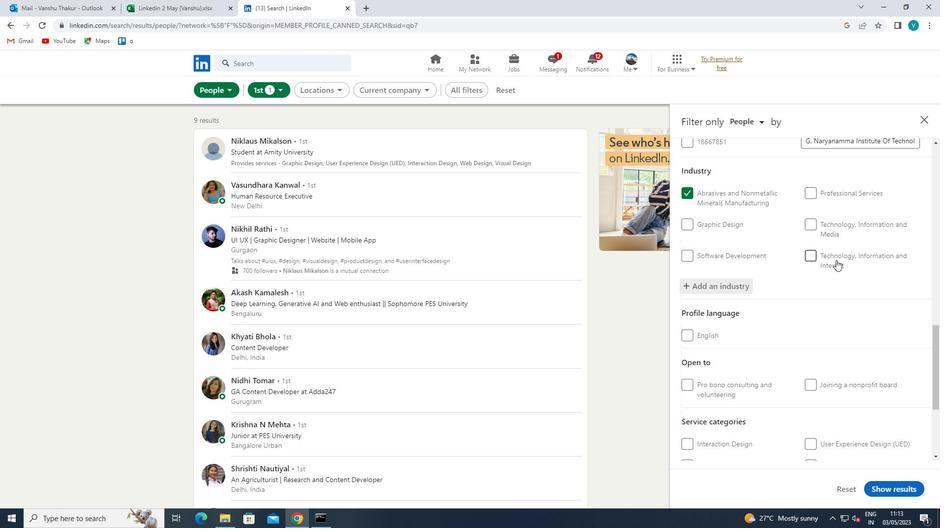 
Action: Mouse scrolled (836, 260) with delta (0, 0)
Screenshot: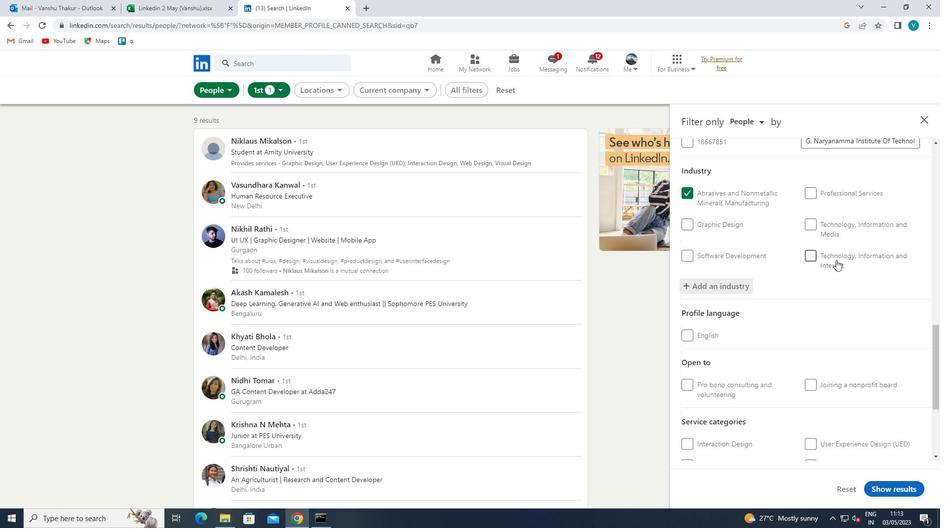 
Action: Mouse scrolled (836, 260) with delta (0, 0)
Screenshot: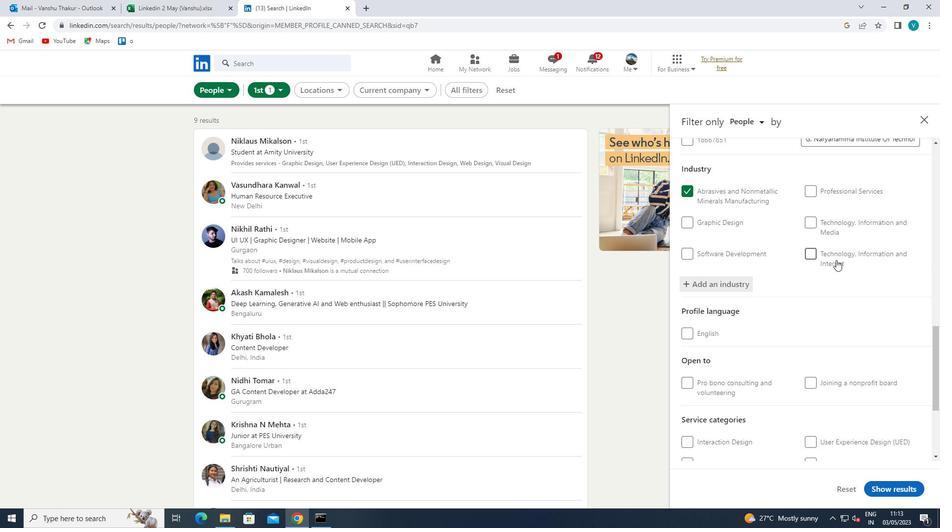 
Action: Mouse scrolled (836, 260) with delta (0, 0)
Screenshot: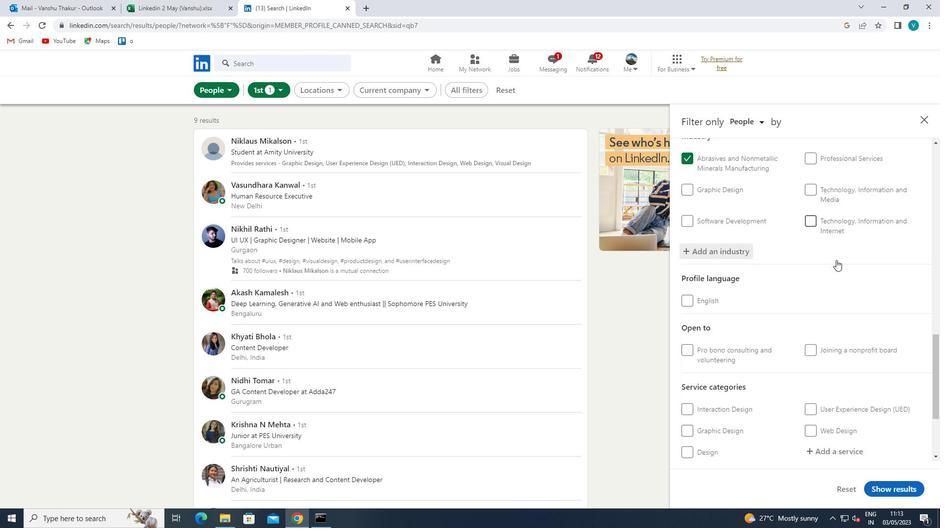 
Action: Mouse scrolled (836, 260) with delta (0, 0)
Screenshot: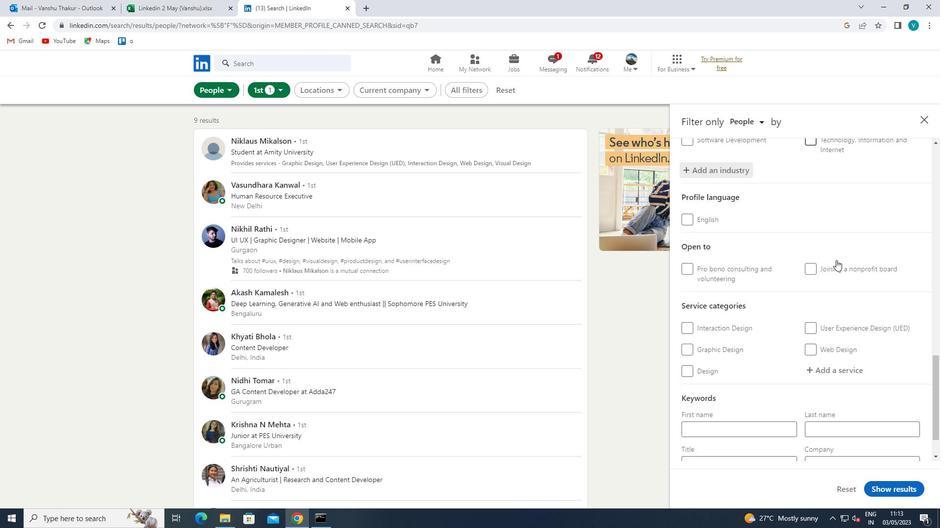 
Action: Mouse scrolled (836, 260) with delta (0, 0)
Screenshot: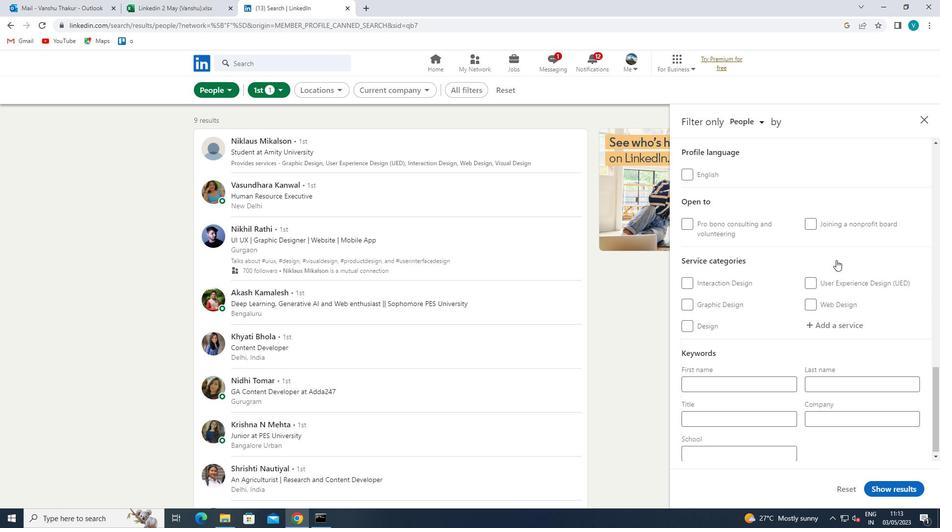 
Action: Mouse moved to (839, 318)
Screenshot: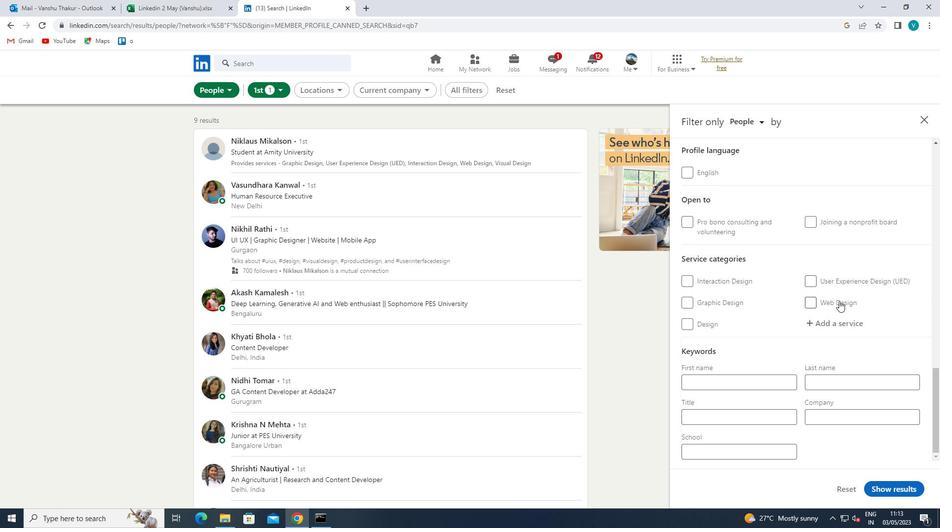 
Action: Mouse pressed left at (839, 318)
Screenshot: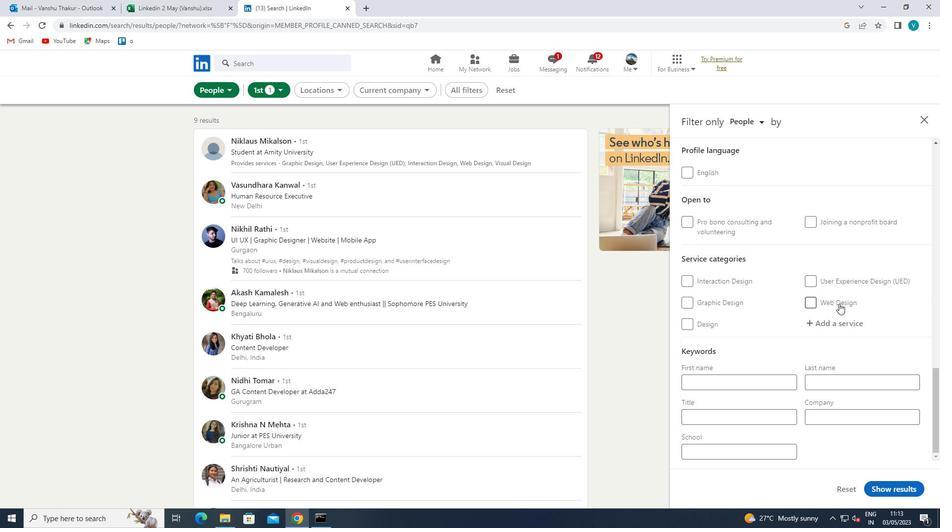 
Action: Key pressed <Key.shift>PRODUCT<Key.space>
Screenshot: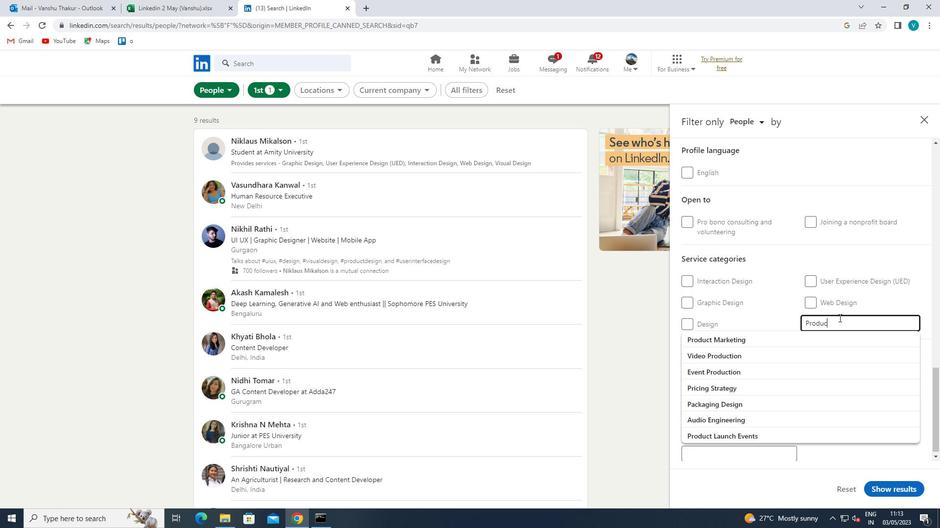 
Action: Mouse moved to (815, 334)
Screenshot: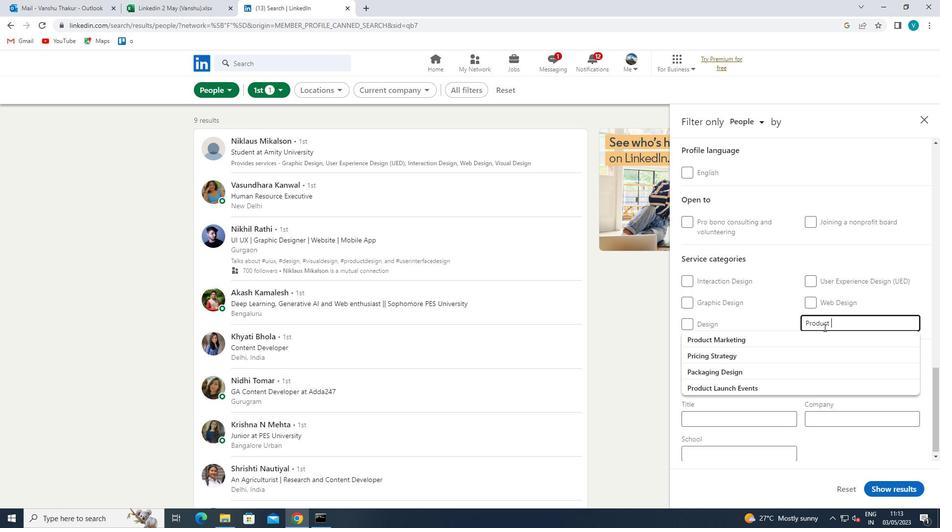 
Action: Mouse pressed left at (815, 334)
Screenshot: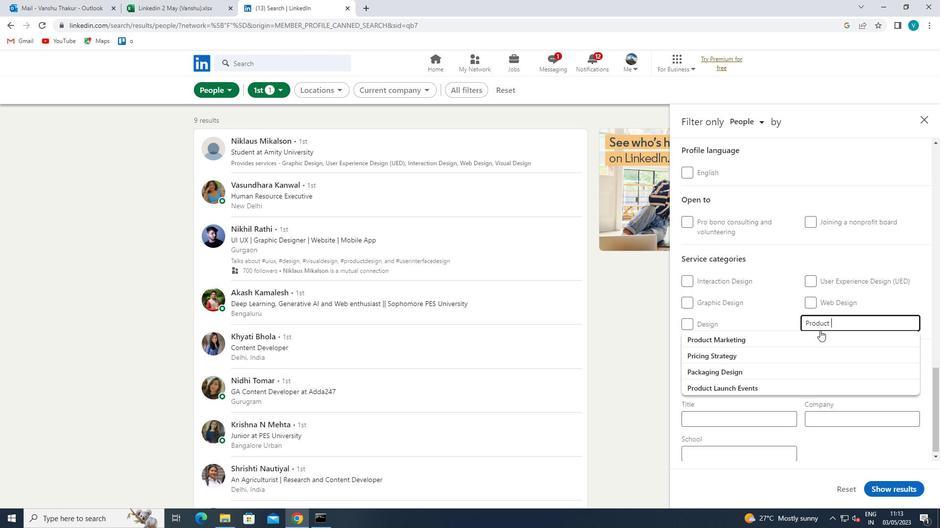 
Action: Mouse moved to (814, 340)
Screenshot: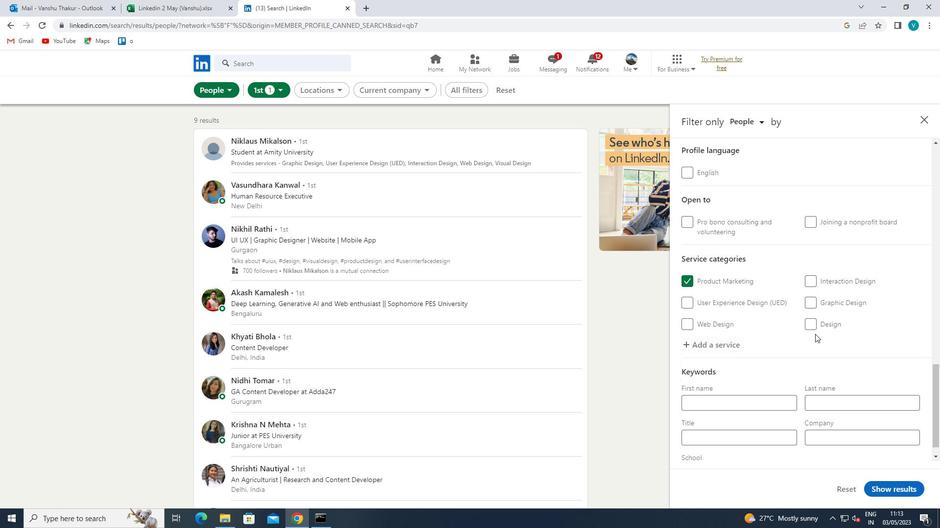 
Action: Mouse scrolled (814, 340) with delta (0, 0)
Screenshot: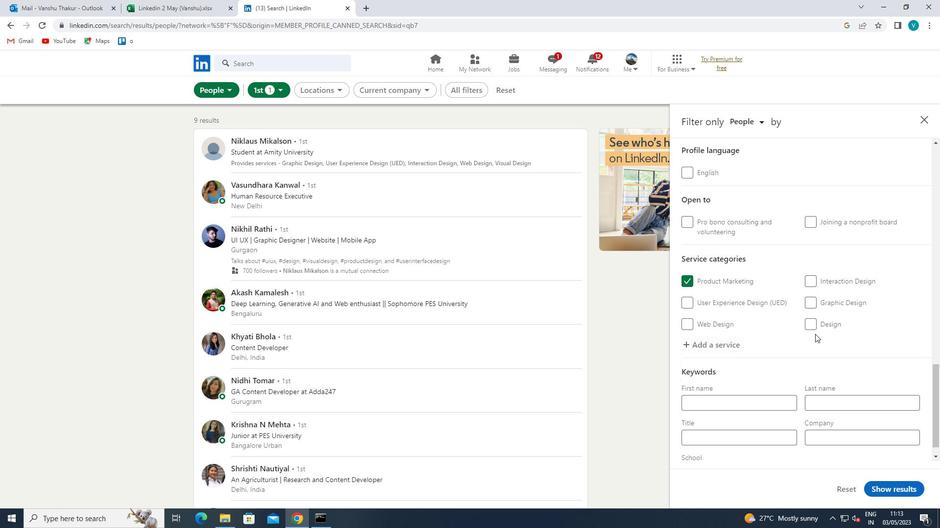 
Action: Mouse moved to (809, 349)
Screenshot: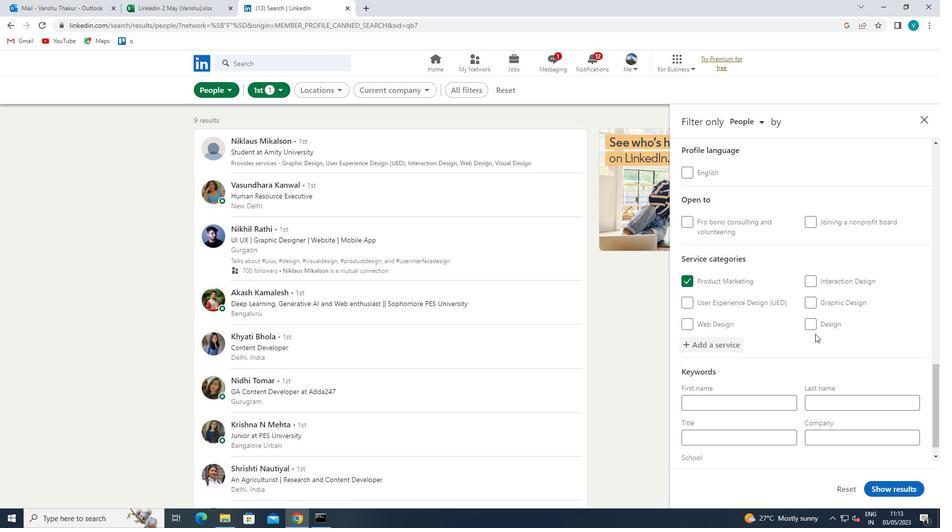 
Action: Mouse scrolled (809, 348) with delta (0, 0)
Screenshot: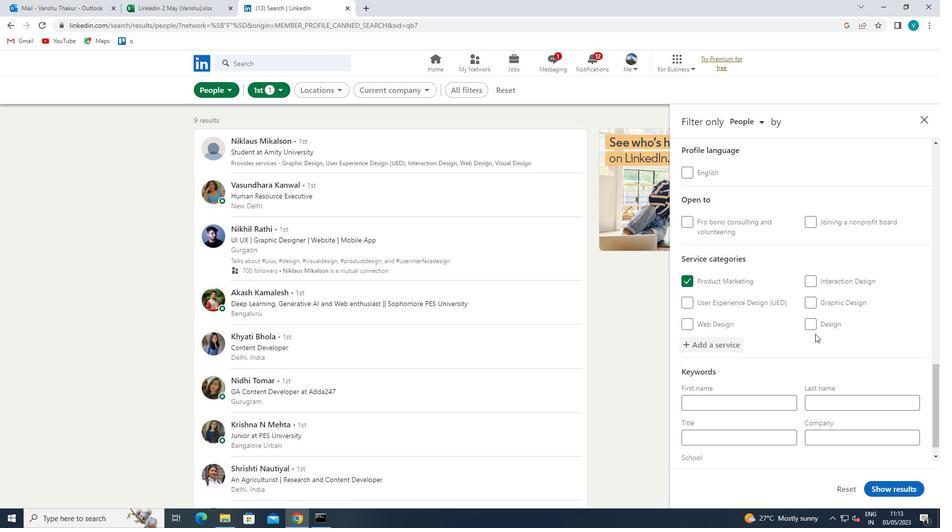 
Action: Mouse moved to (806, 355)
Screenshot: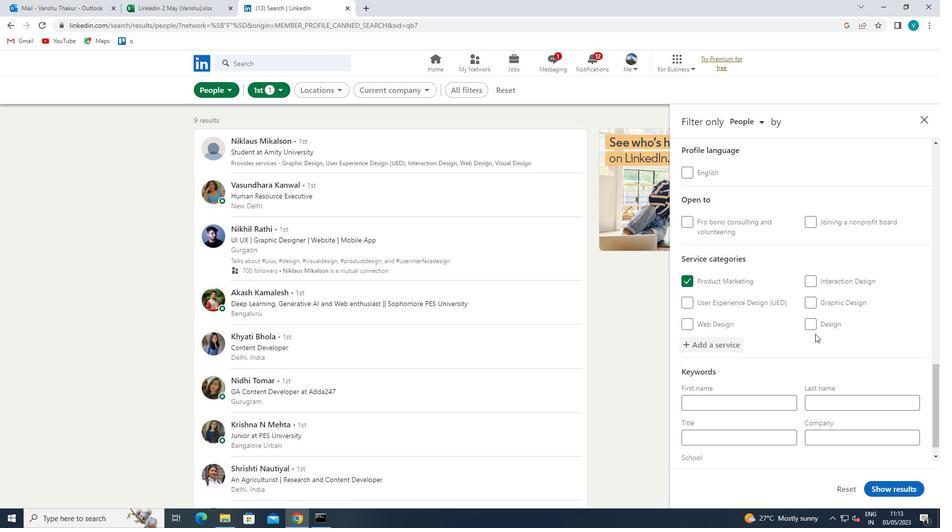
Action: Mouse scrolled (806, 354) with delta (0, 0)
Screenshot: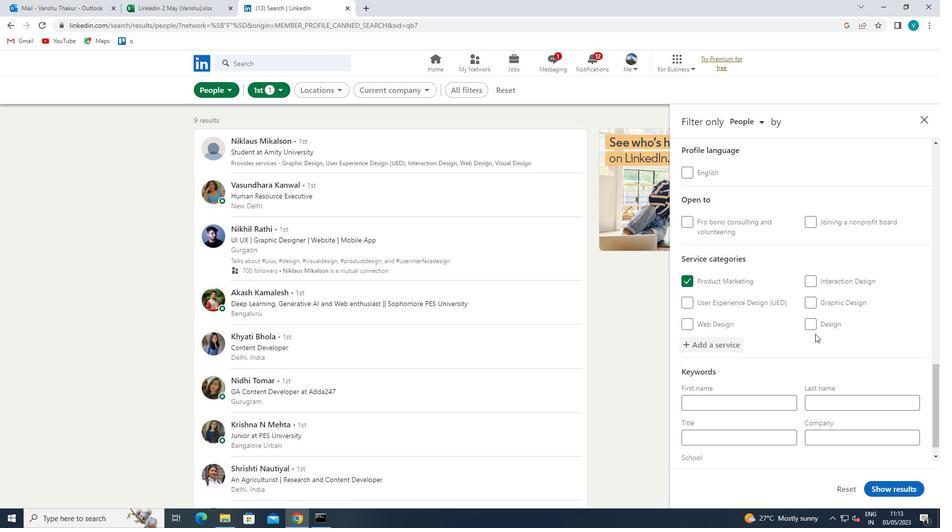 
Action: Mouse moved to (804, 360)
Screenshot: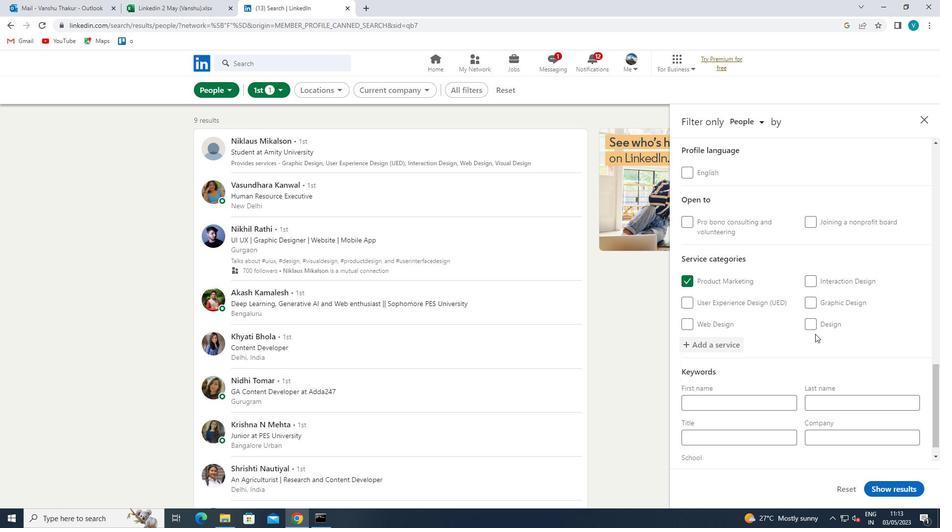
Action: Mouse scrolled (804, 360) with delta (0, 0)
Screenshot: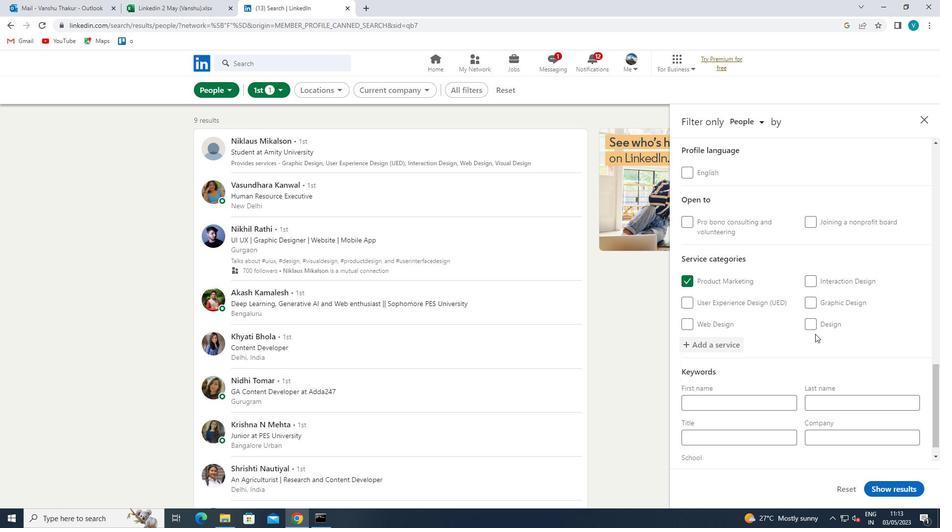 
Action: Mouse moved to (776, 416)
Screenshot: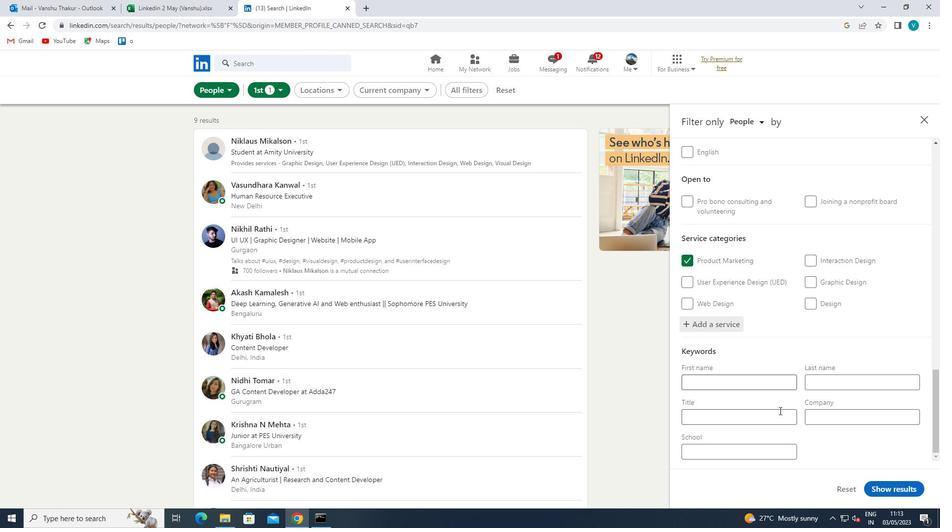 
Action: Mouse pressed left at (776, 416)
Screenshot: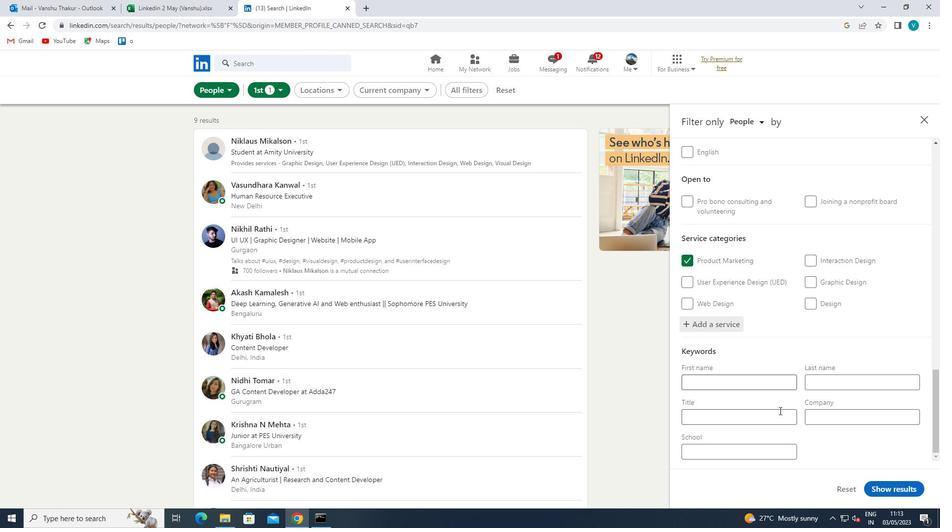 
Action: Mouse moved to (778, 416)
Screenshot: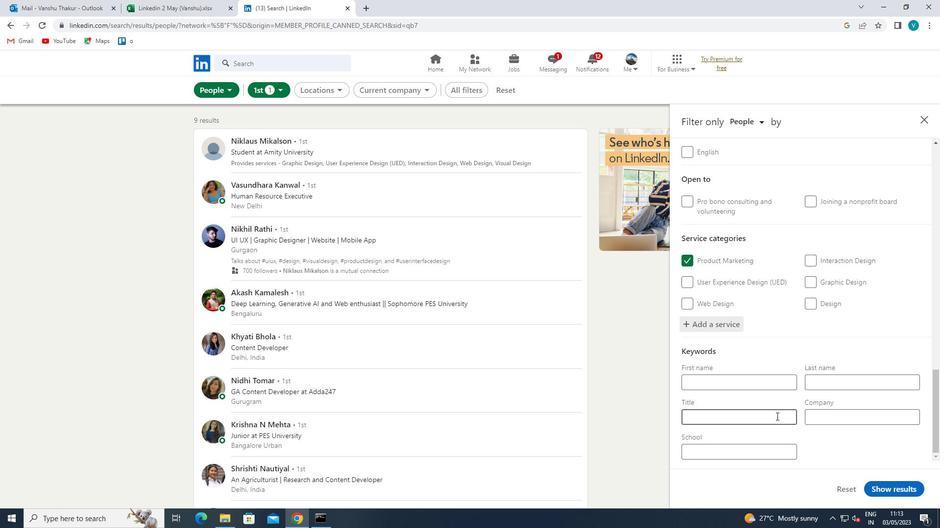
Action: Key pressed <Key.shift>TRUCK<Key.space><Key.shift>D
Screenshot: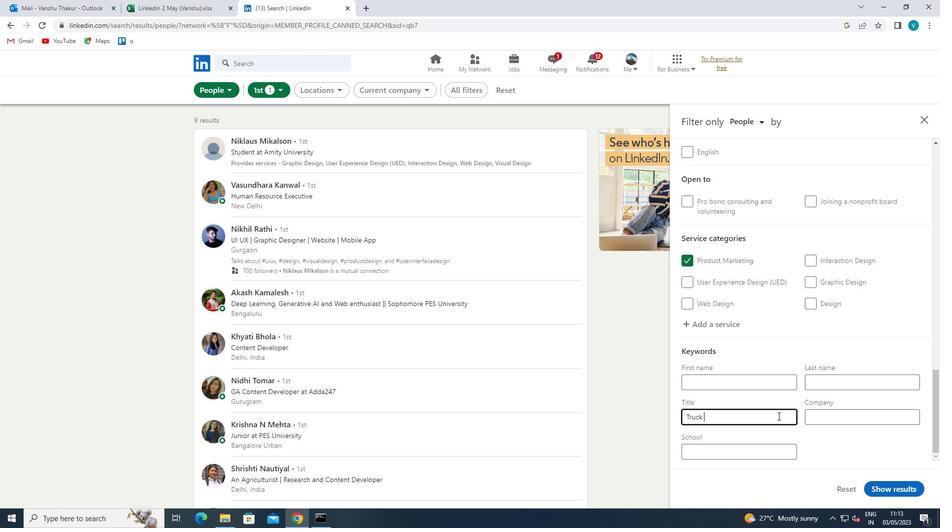 
Action: Mouse moved to (778, 416)
Screenshot: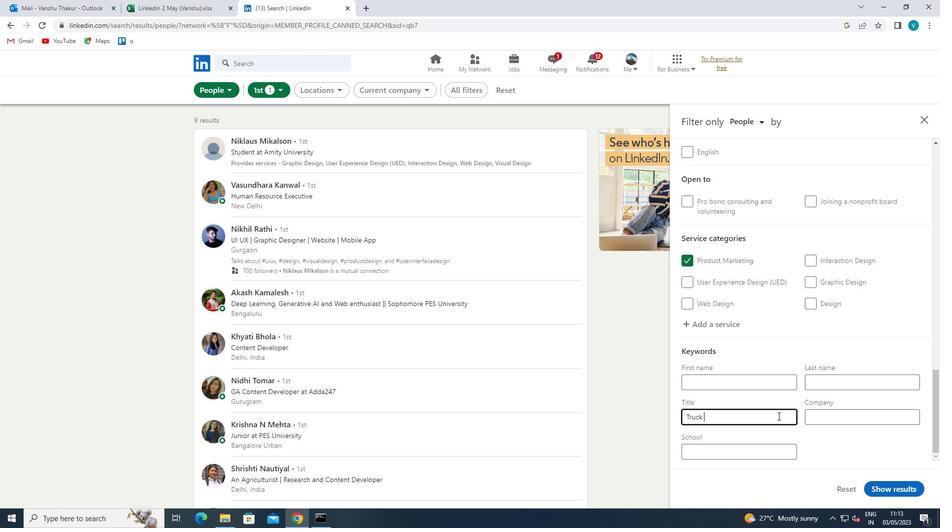 
Action: Key pressed RIVER<Key.space>
Screenshot: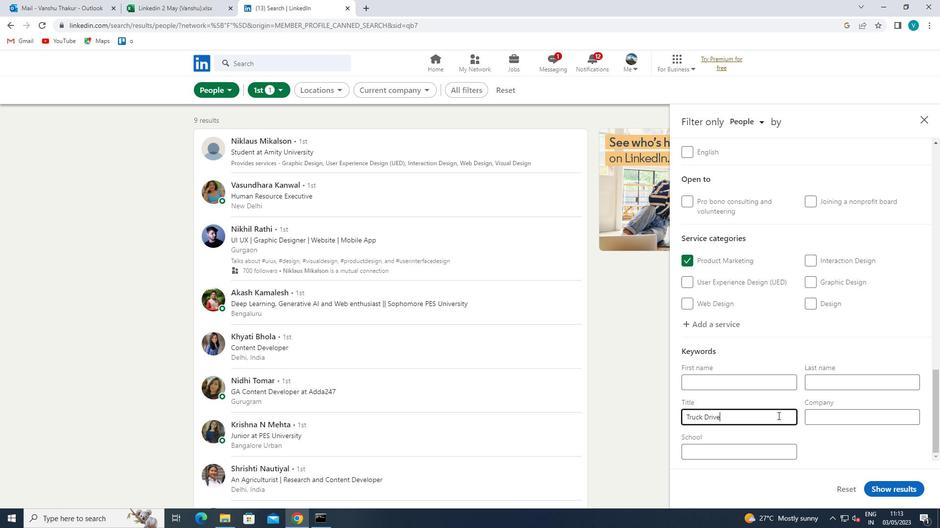 
Action: Mouse moved to (897, 483)
Screenshot: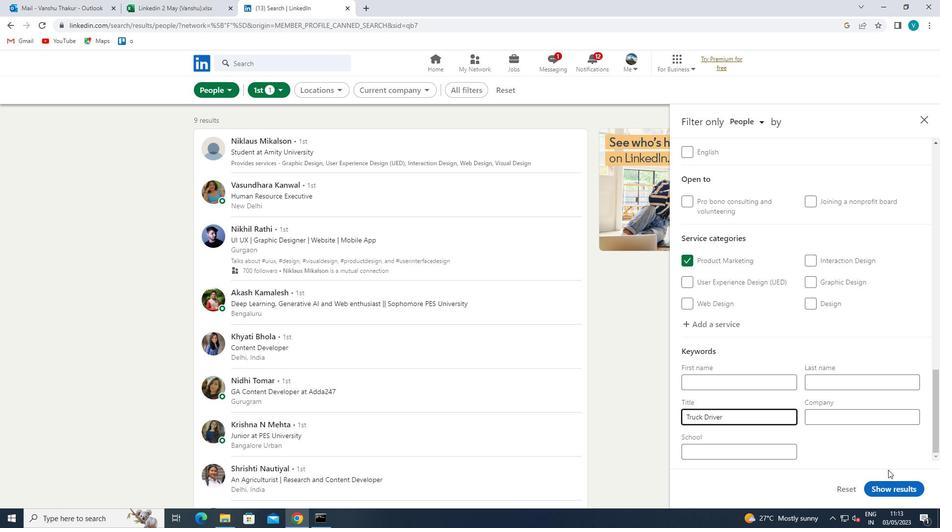 
Action: Mouse pressed left at (897, 483)
Screenshot: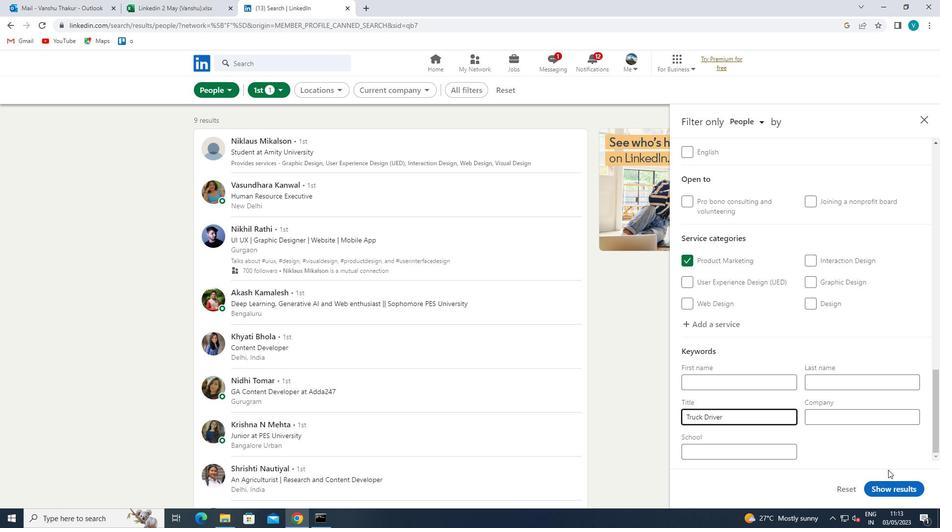 
